 Task: Find connections with filter location Hefei with filter topic #Businessmindsetswith filter profile language Spanish with filter current company IQuest Management Consultants with filter school Mithibai College of Arts Chauhan Institute of Science and A.J. College of Commerce and Economics with filter industry Security and Investigations with filter service category Writing with filter keywords title Meeting Planner
Action: Mouse moved to (473, 66)
Screenshot: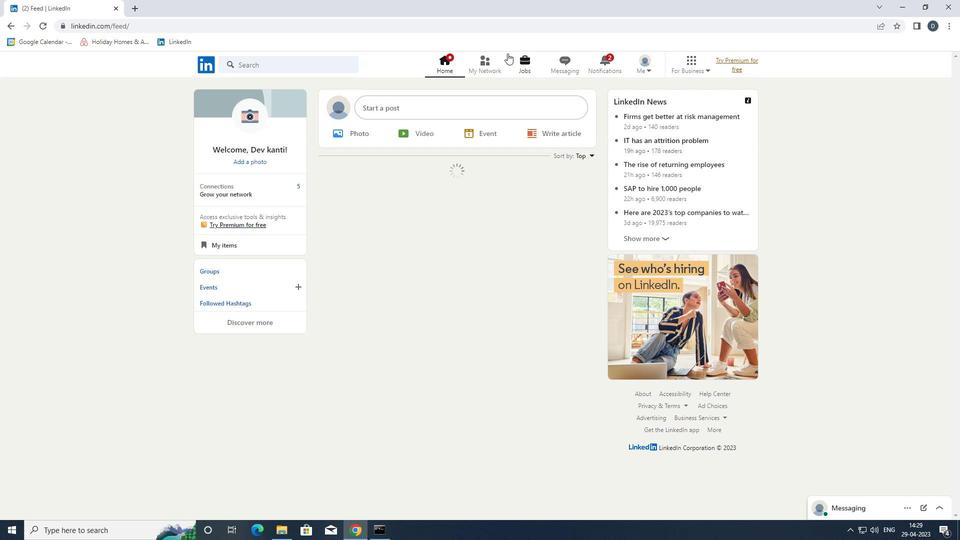 
Action: Mouse pressed left at (473, 66)
Screenshot: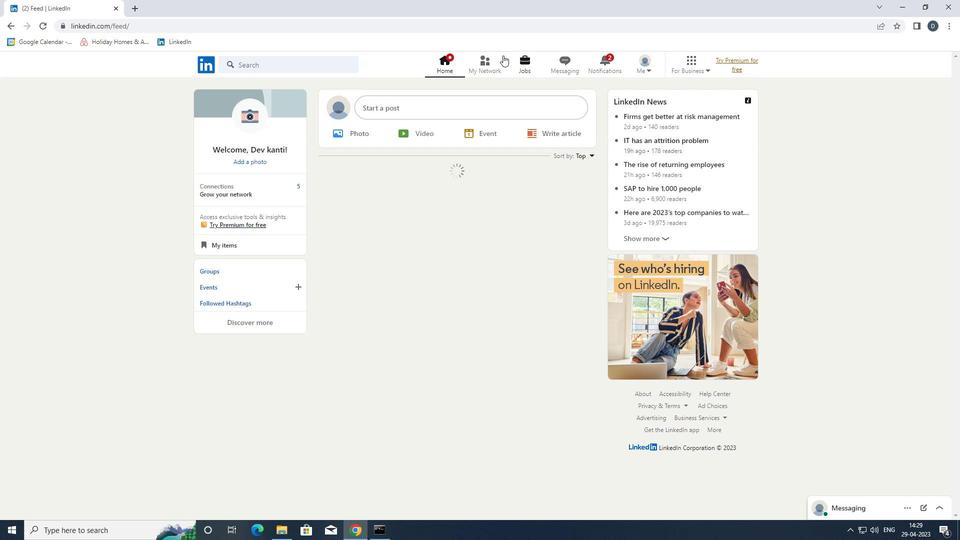 
Action: Mouse moved to (322, 120)
Screenshot: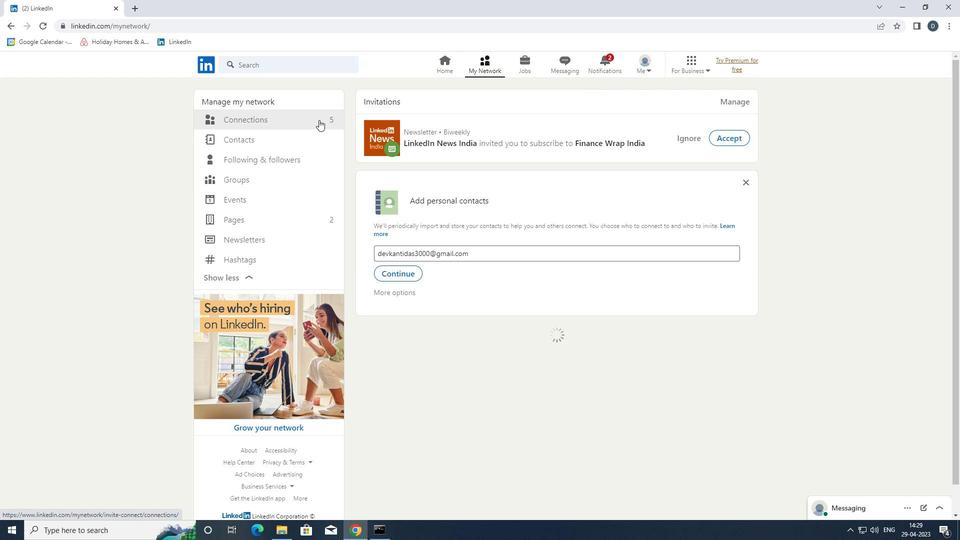 
Action: Mouse pressed left at (322, 120)
Screenshot: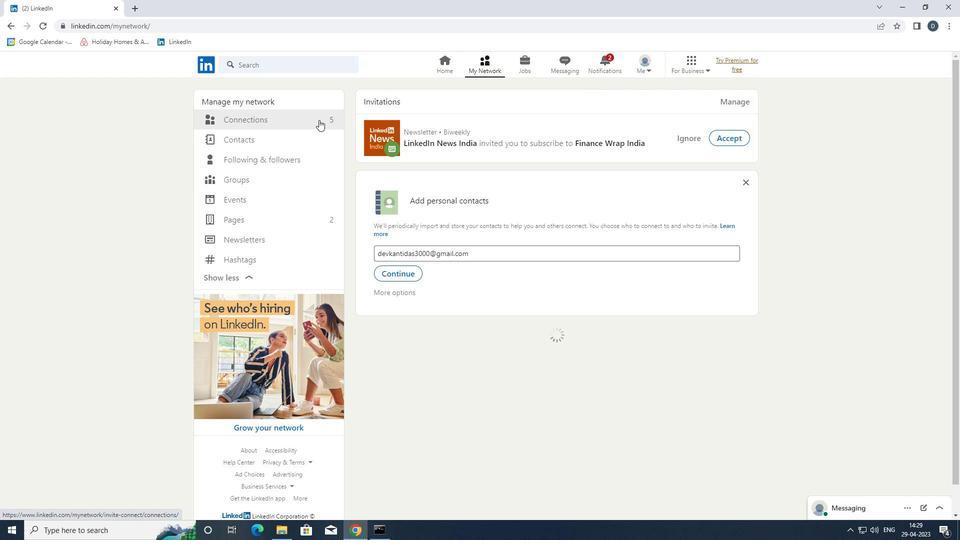 
Action: Mouse moved to (549, 118)
Screenshot: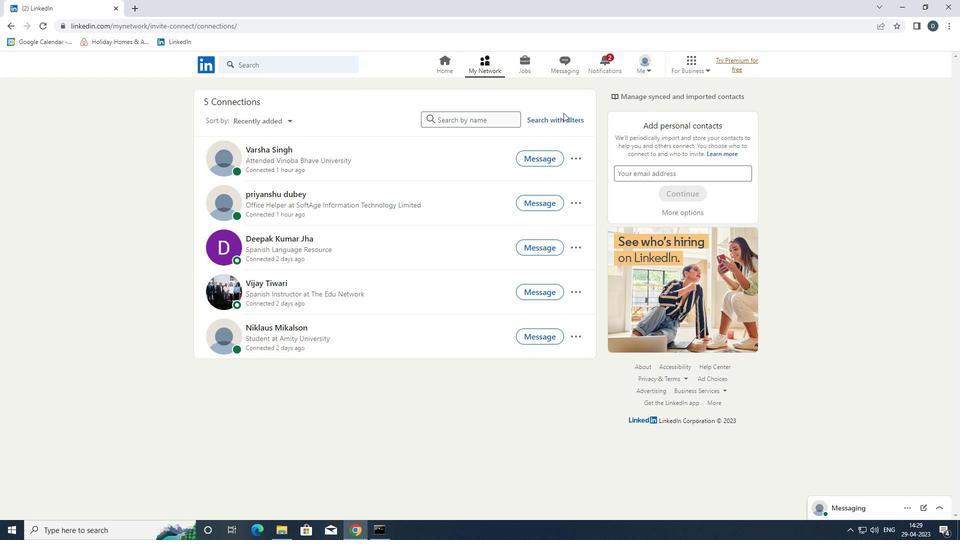 
Action: Mouse pressed left at (549, 118)
Screenshot: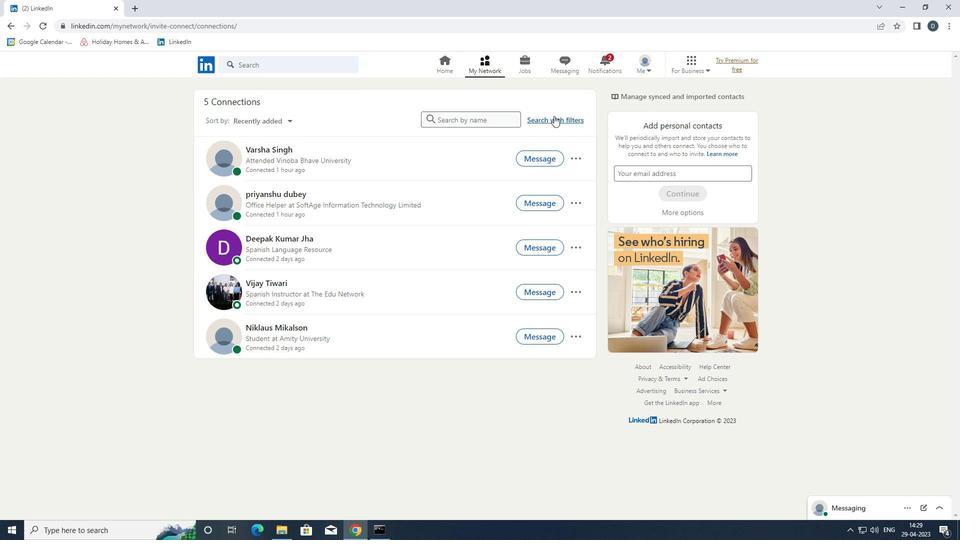 
Action: Mouse moved to (509, 90)
Screenshot: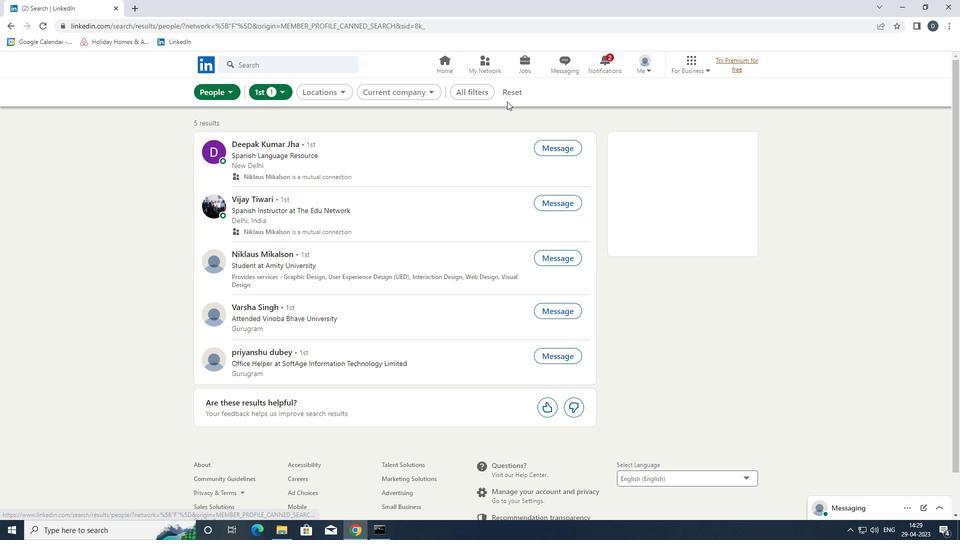 
Action: Mouse pressed left at (509, 90)
Screenshot: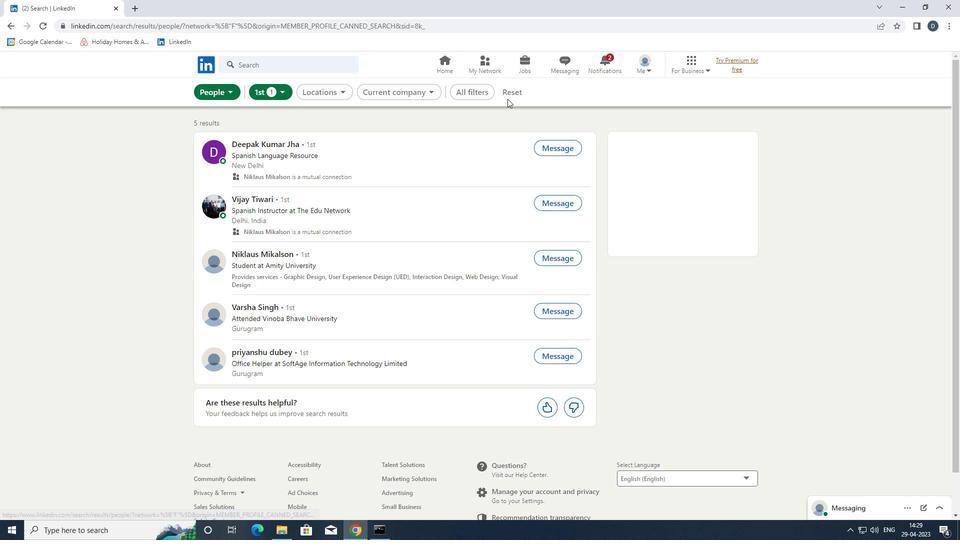 
Action: Mouse moved to (494, 89)
Screenshot: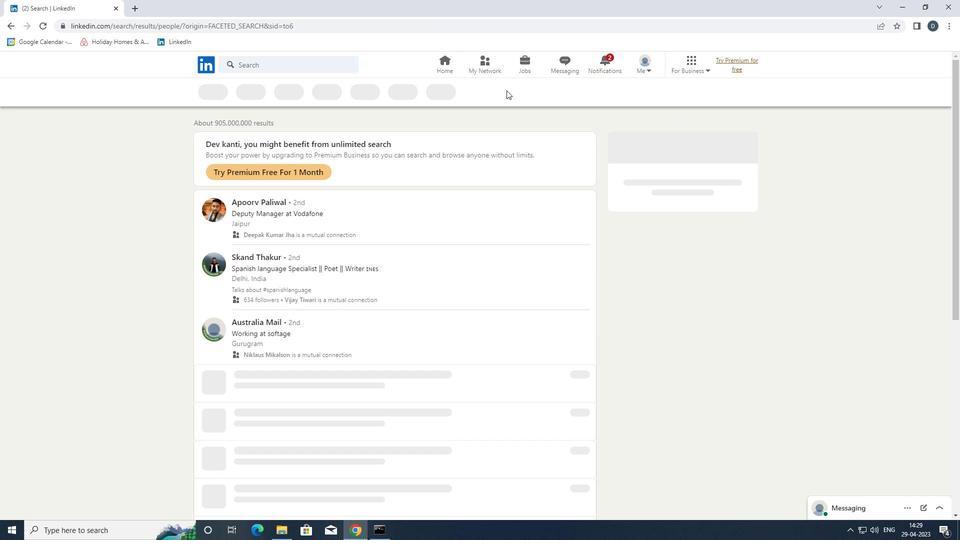 
Action: Mouse pressed left at (494, 89)
Screenshot: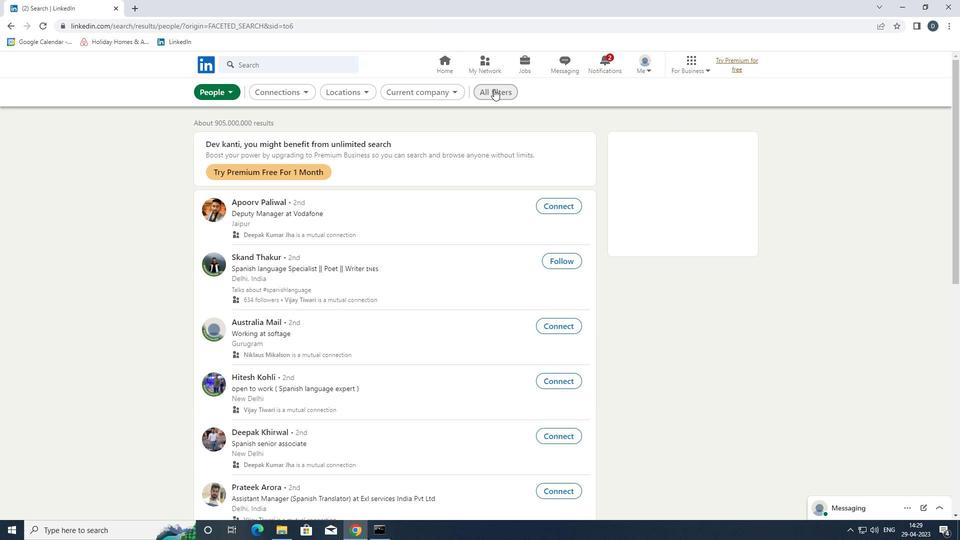 
Action: Mouse moved to (814, 331)
Screenshot: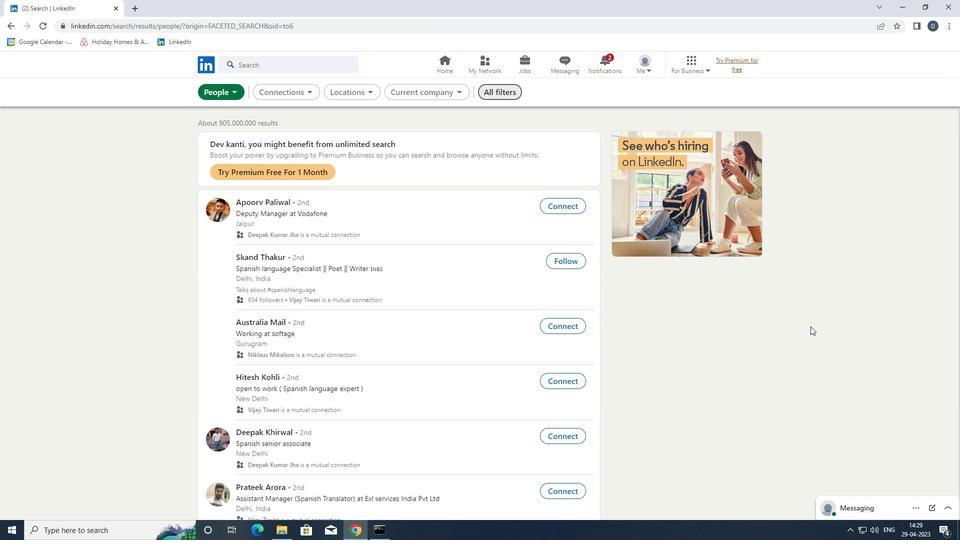 
Action: Mouse scrolled (814, 331) with delta (0, 0)
Screenshot: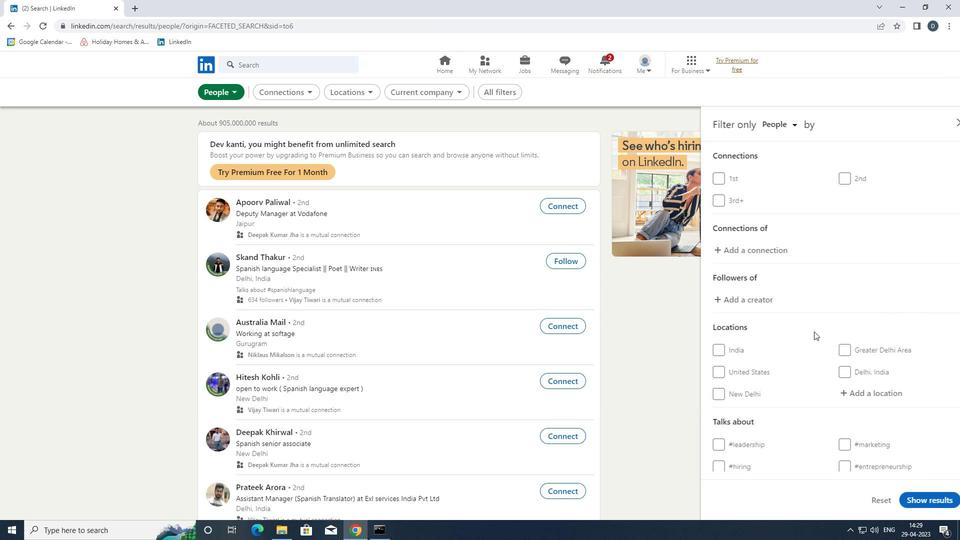 
Action: Mouse scrolled (814, 331) with delta (0, 0)
Screenshot: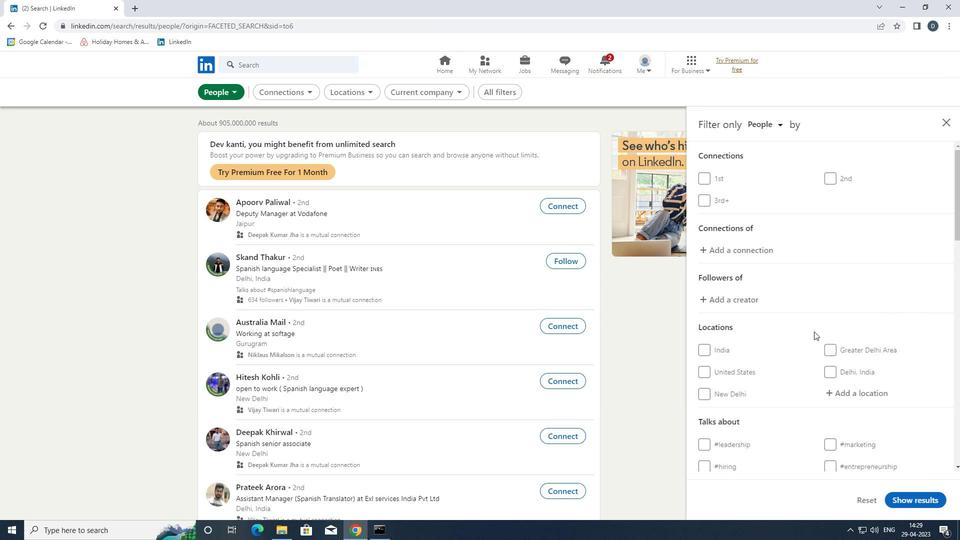
Action: Mouse scrolled (814, 331) with delta (0, 0)
Screenshot: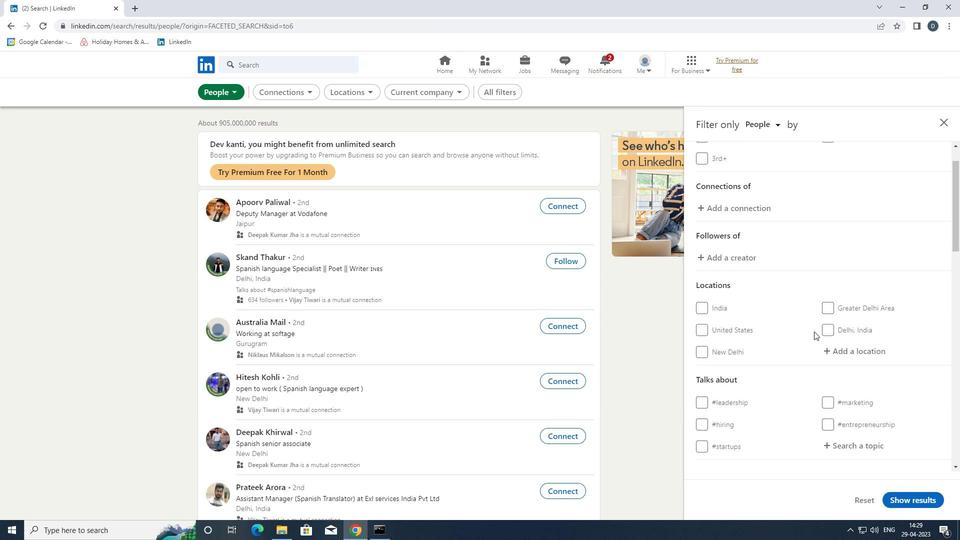 
Action: Mouse moved to (843, 246)
Screenshot: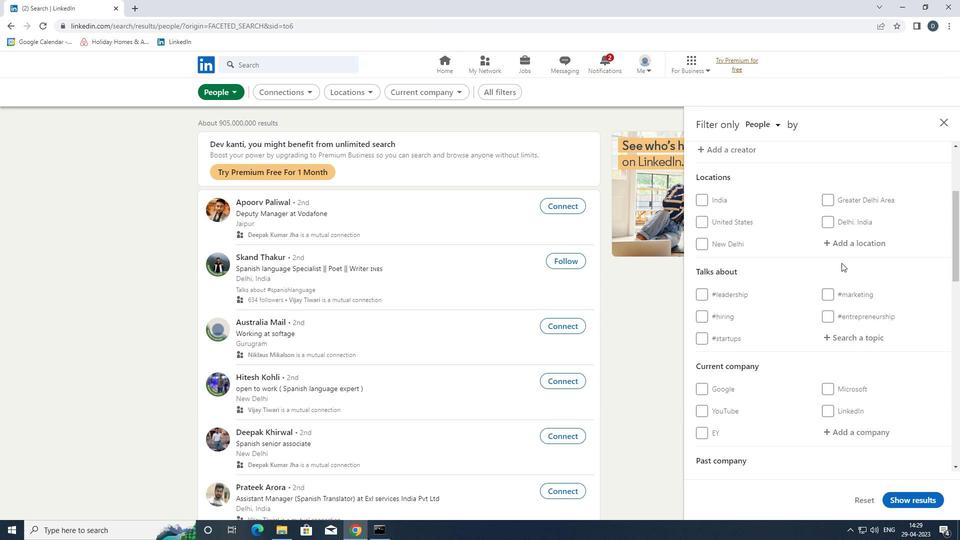 
Action: Mouse pressed left at (843, 246)
Screenshot: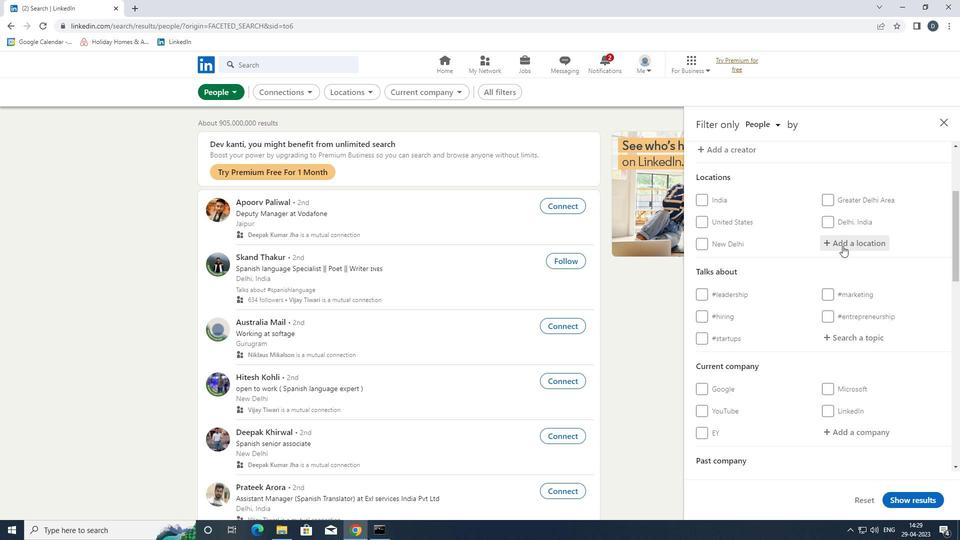 
Action: Key pressed <Key.shift_r><Key.shift_r><Key.shift_r>Hefei<Key.down><Key.enter>
Screenshot: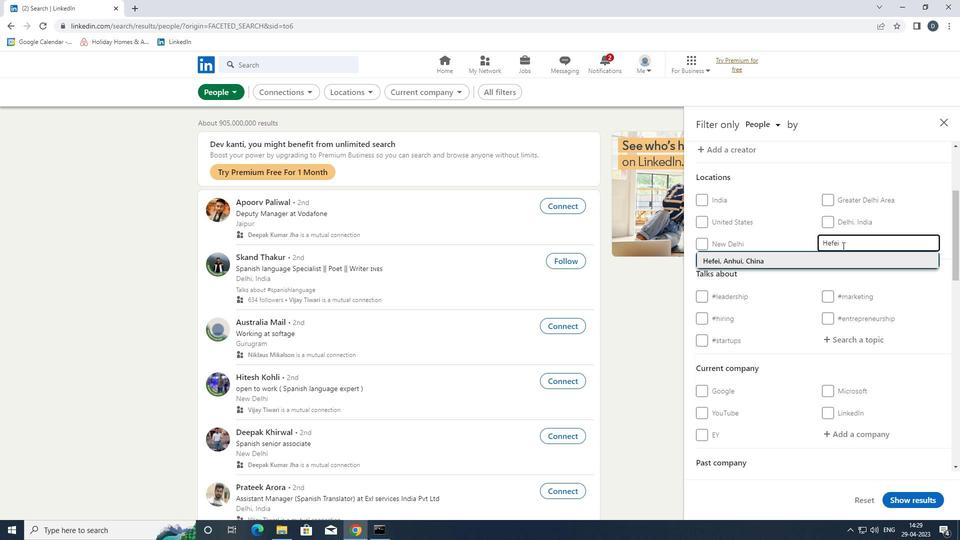 
Action: Mouse scrolled (843, 245) with delta (0, 0)
Screenshot: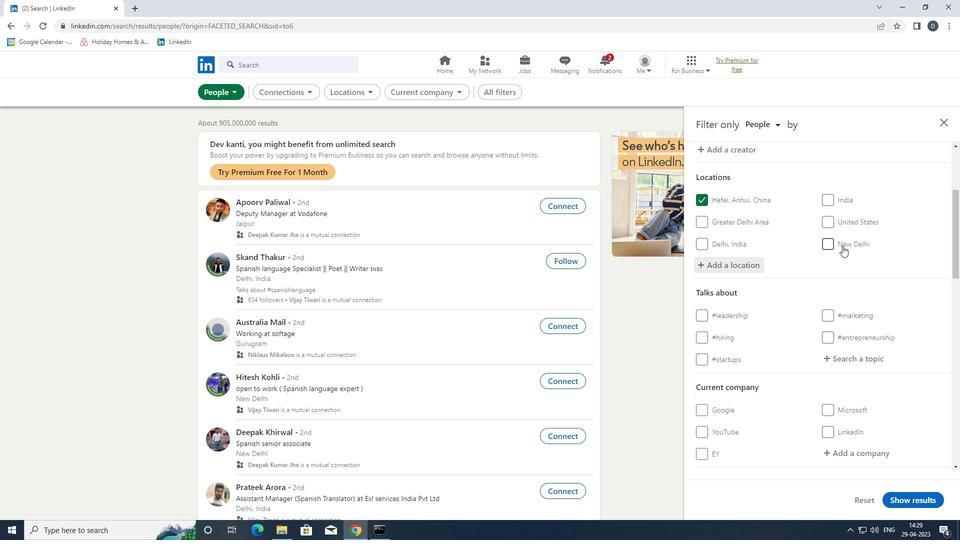 
Action: Mouse scrolled (843, 245) with delta (0, 0)
Screenshot: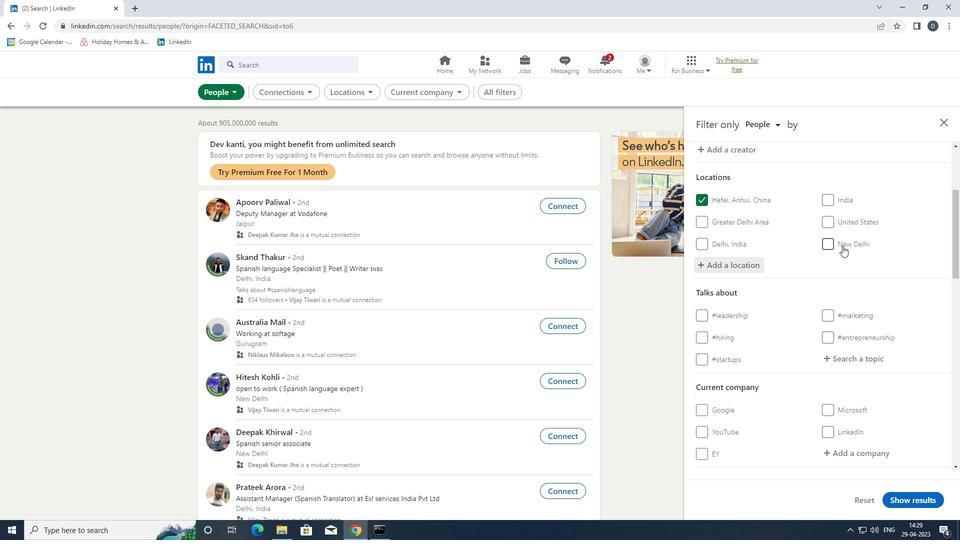 
Action: Mouse moved to (843, 263)
Screenshot: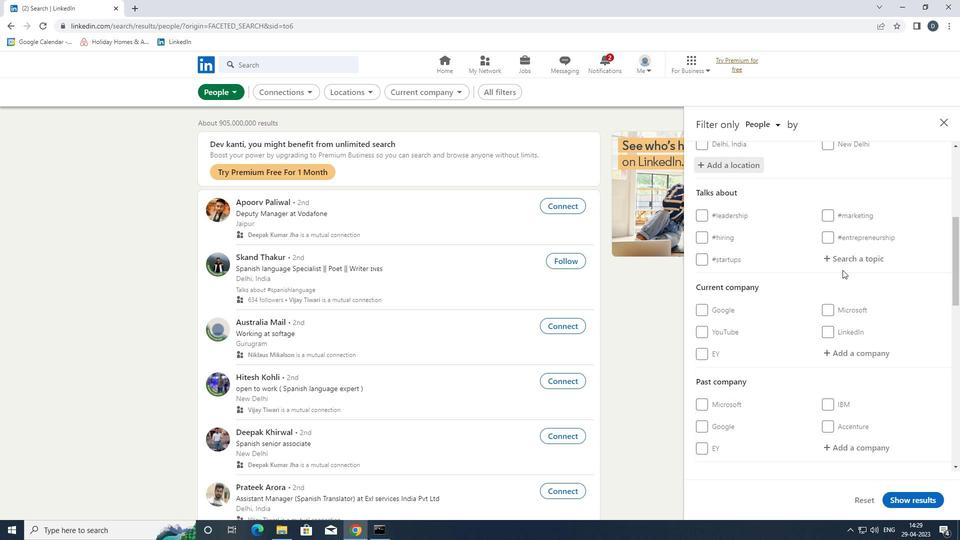 
Action: Mouse pressed left at (843, 263)
Screenshot: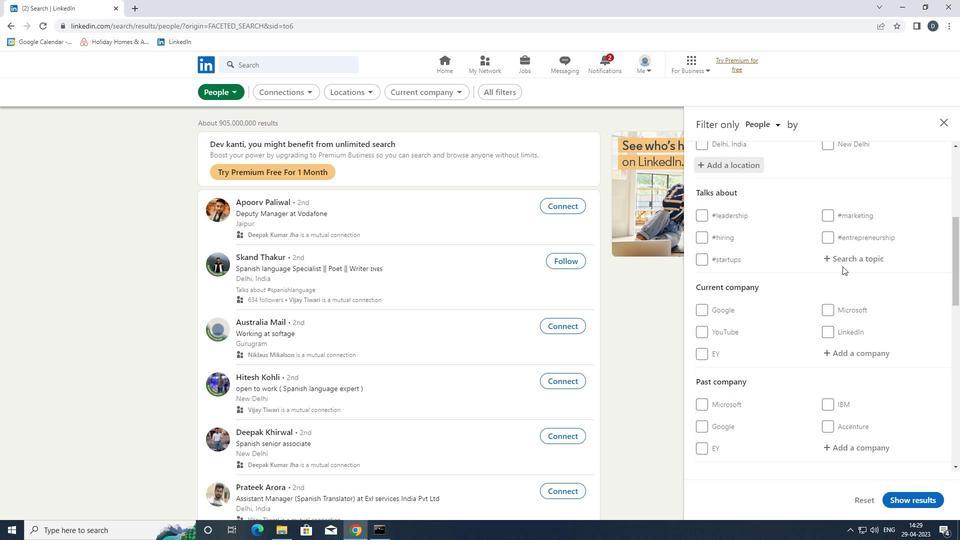 
Action: Key pressed <Key.shift>#<Key.shift>BUSINESSMINDSET
Screenshot: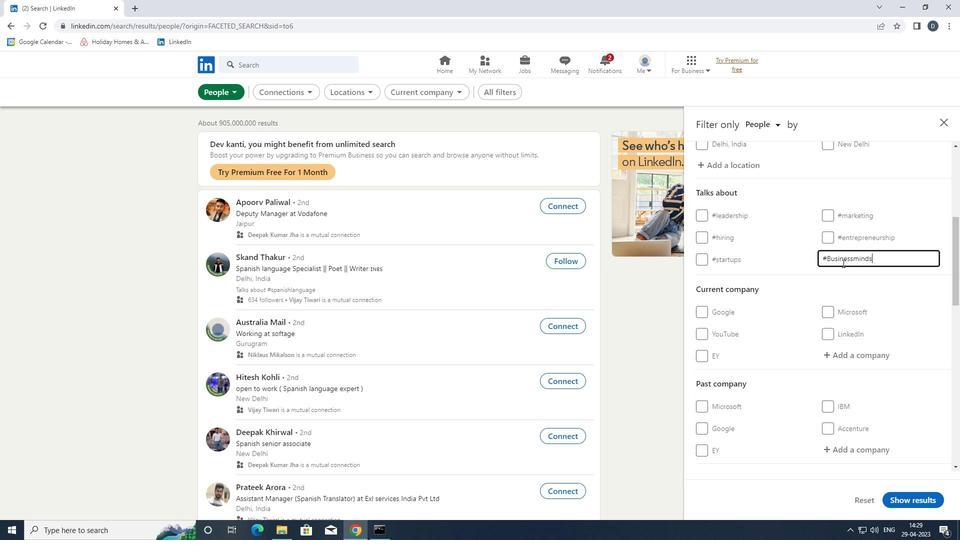 
Action: Mouse moved to (845, 265)
Screenshot: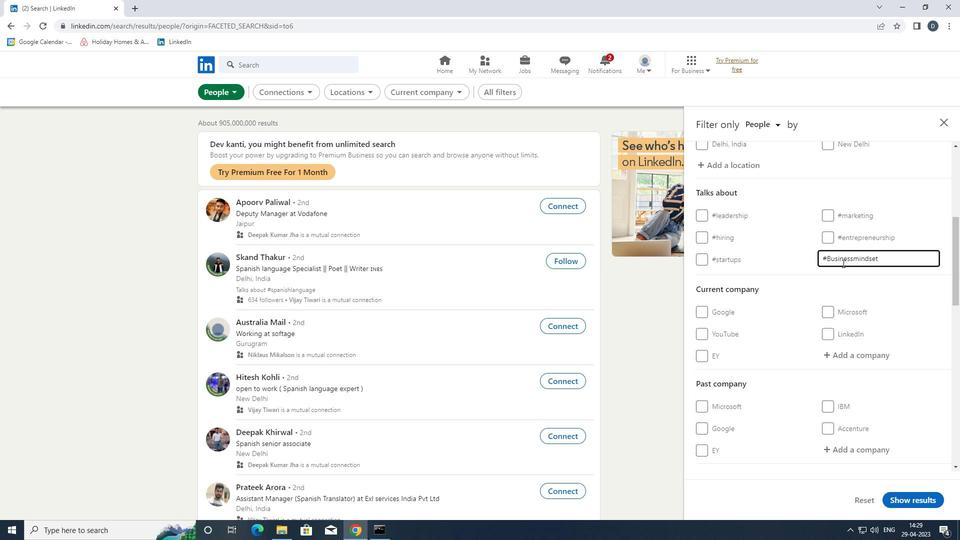 
Action: Mouse scrolled (845, 264) with delta (0, 0)
Screenshot: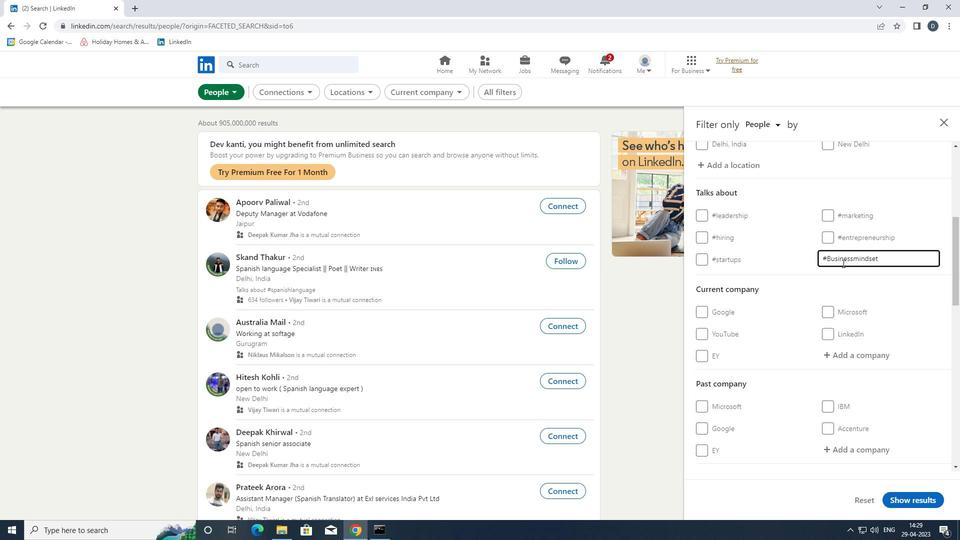 
Action: Mouse moved to (846, 265)
Screenshot: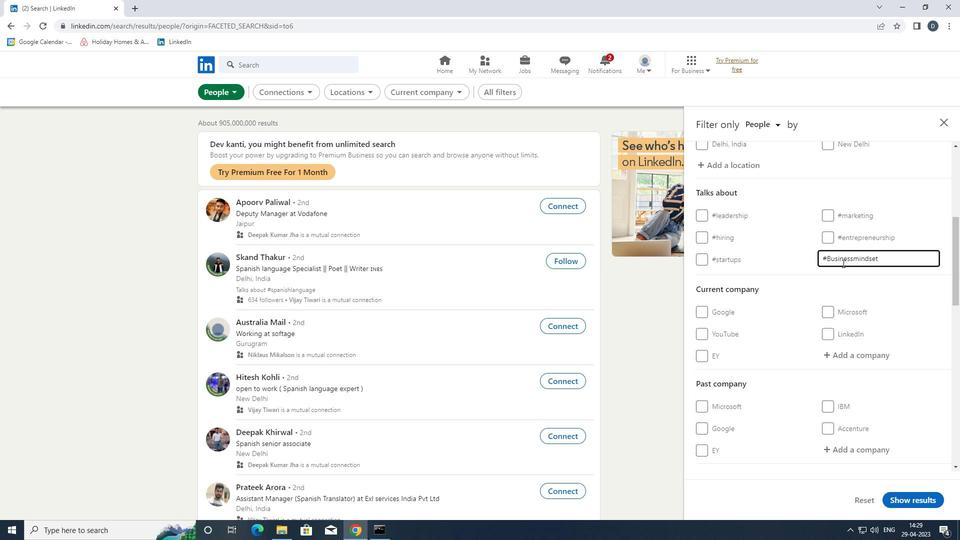 
Action: Mouse scrolled (846, 265) with delta (0, 0)
Screenshot: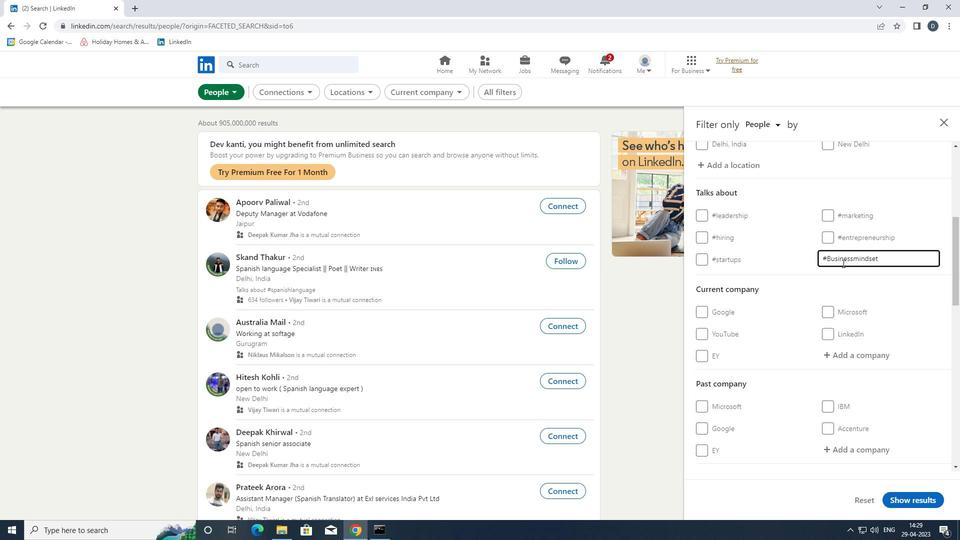 
Action: Mouse moved to (846, 265)
Screenshot: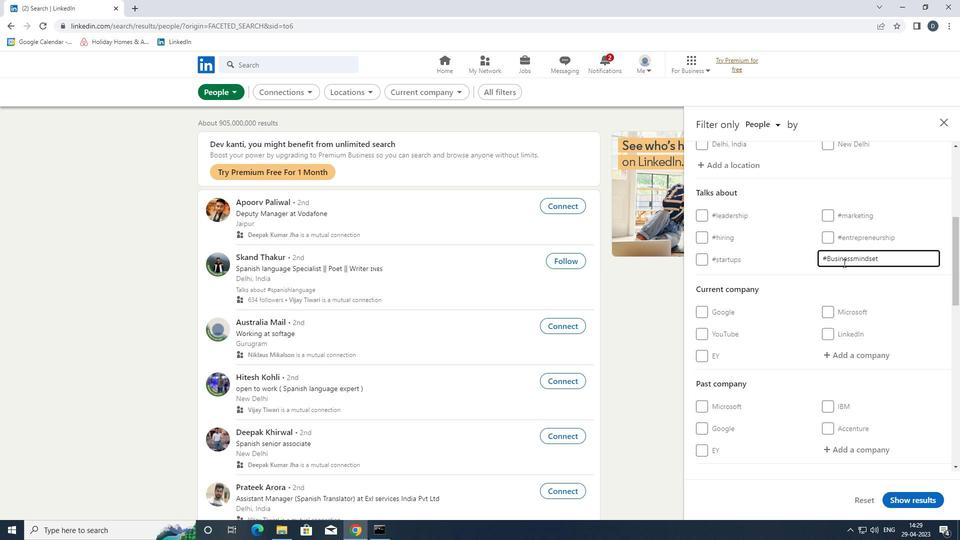 
Action: Mouse scrolled (846, 265) with delta (0, 0)
Screenshot: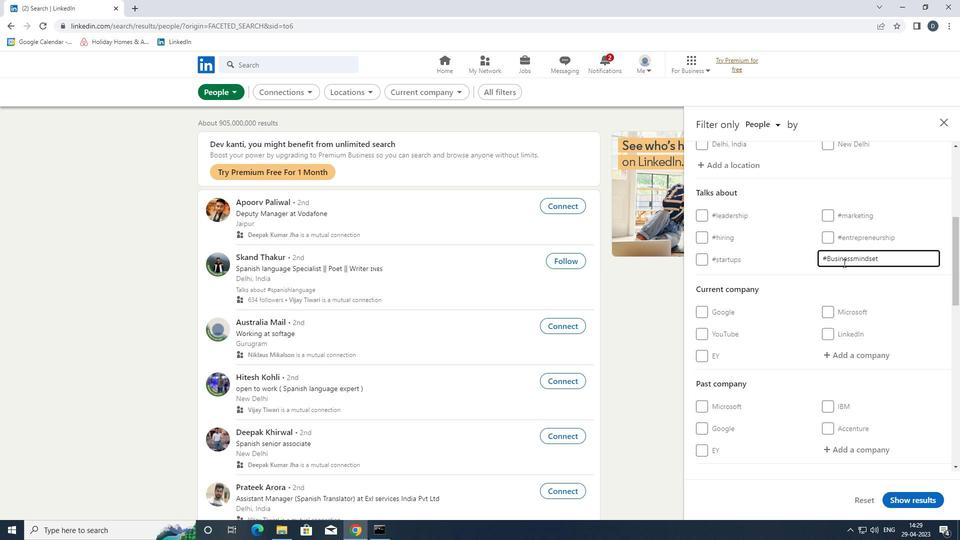 
Action: Mouse moved to (848, 272)
Screenshot: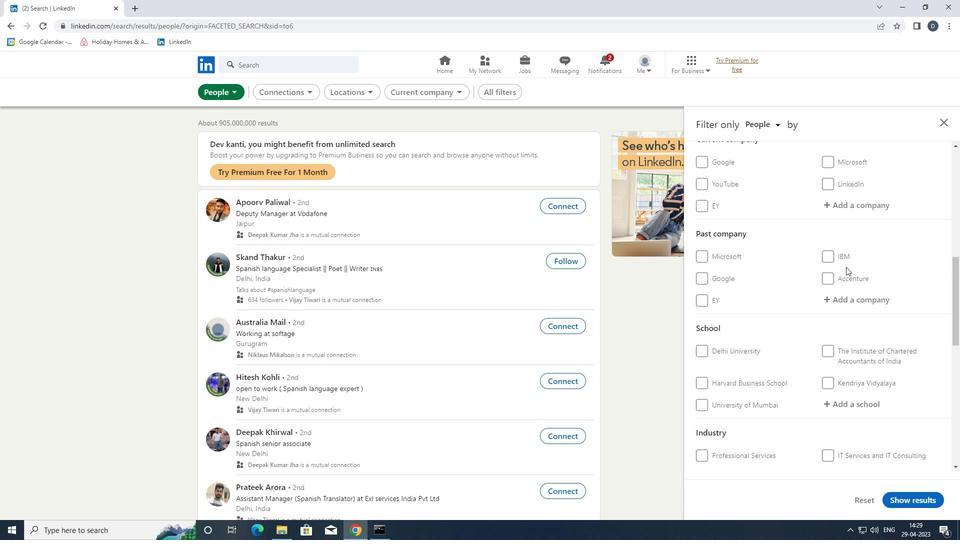 
Action: Mouse scrolled (848, 271) with delta (0, 0)
Screenshot: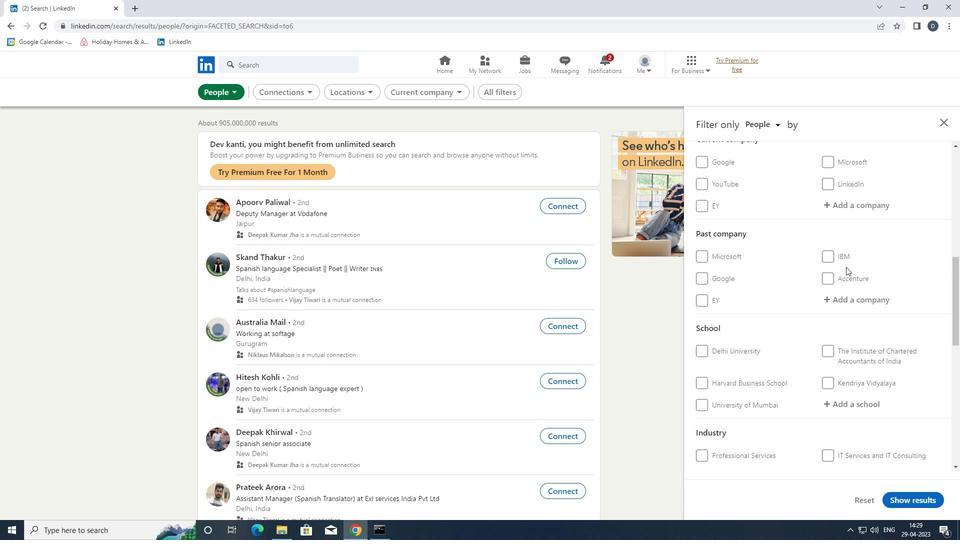 
Action: Mouse moved to (848, 274)
Screenshot: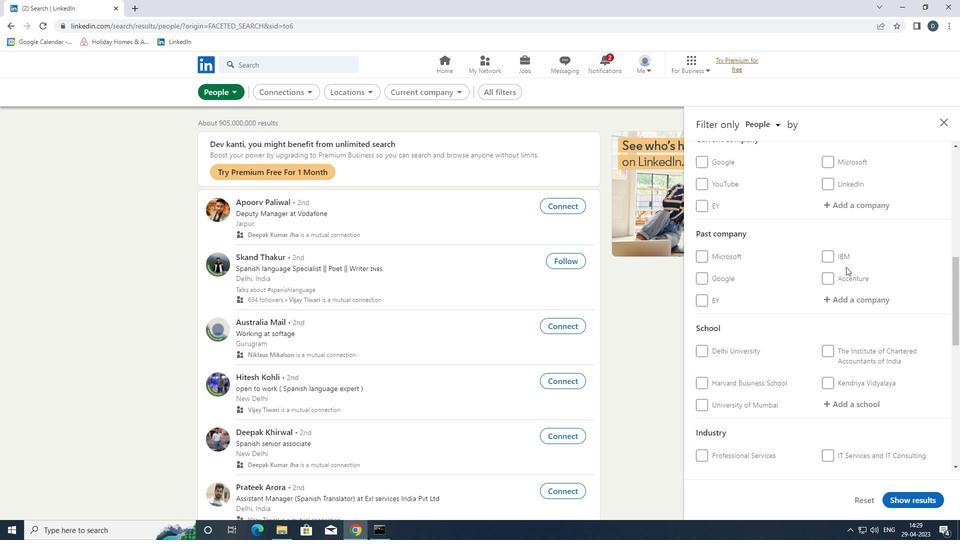 
Action: Mouse scrolled (848, 273) with delta (0, 0)
Screenshot: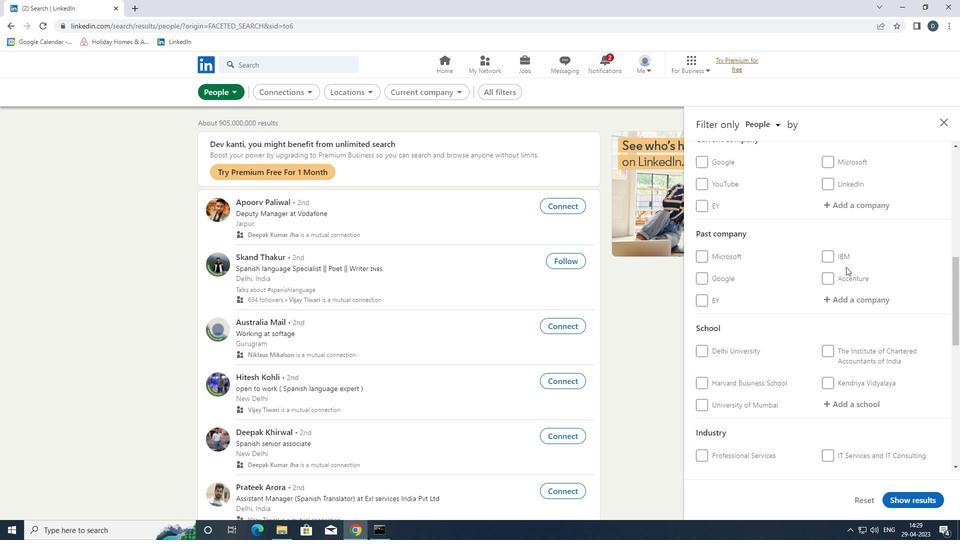 
Action: Mouse scrolled (848, 273) with delta (0, 0)
Screenshot: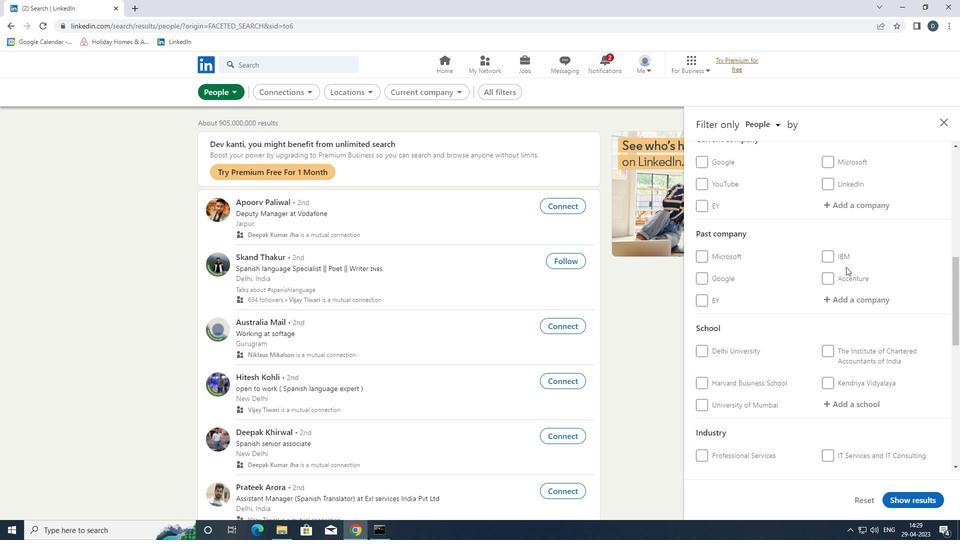 
Action: Mouse scrolled (848, 273) with delta (0, 0)
Screenshot: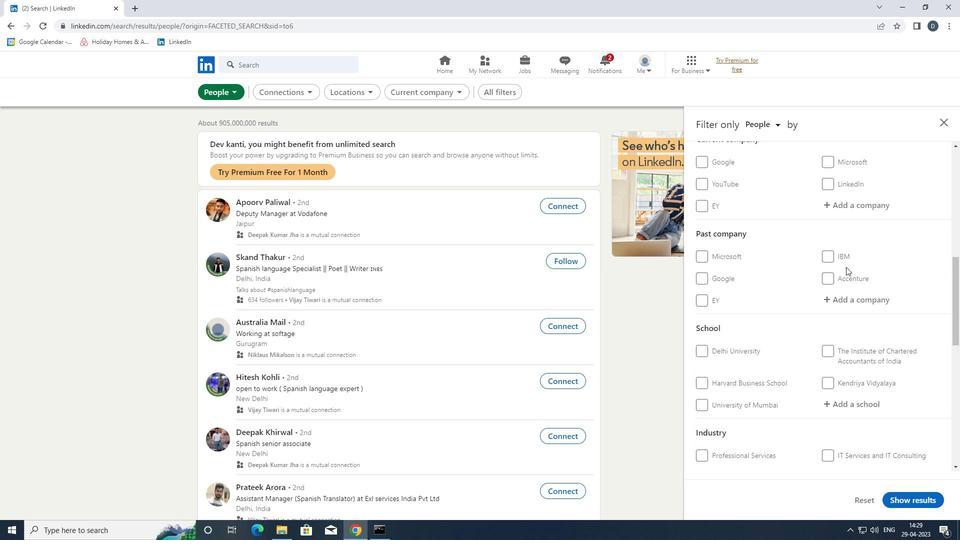 
Action: Mouse moved to (846, 283)
Screenshot: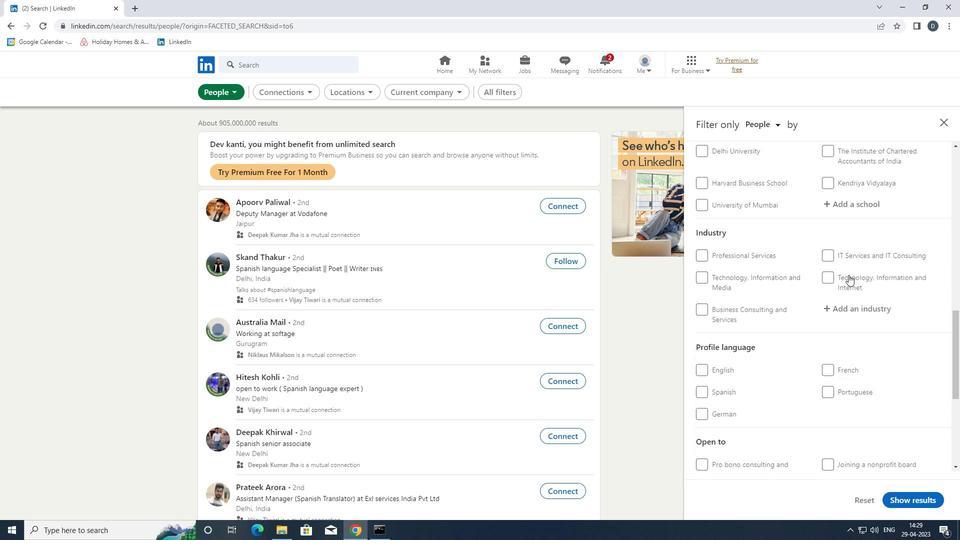
Action: Mouse scrolled (846, 282) with delta (0, 0)
Screenshot: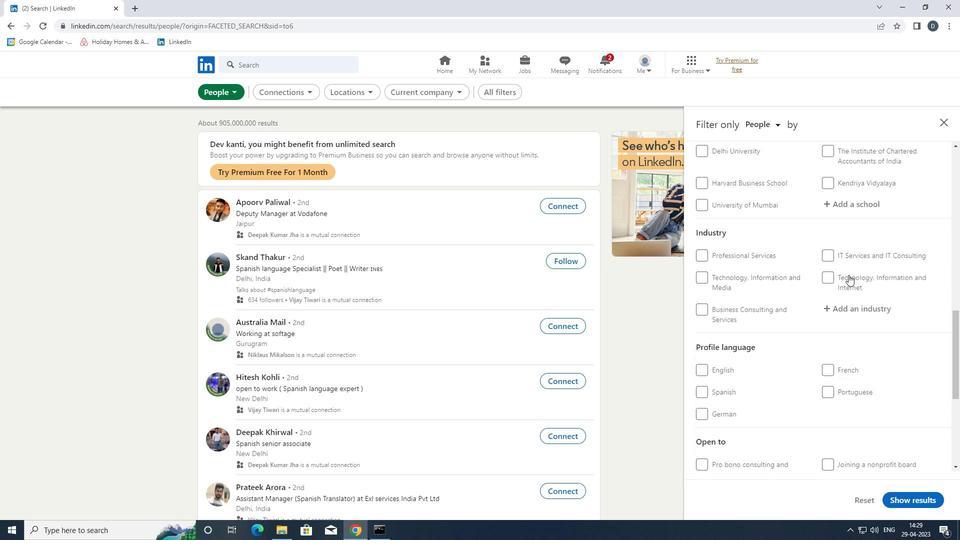 
Action: Mouse moved to (846, 284)
Screenshot: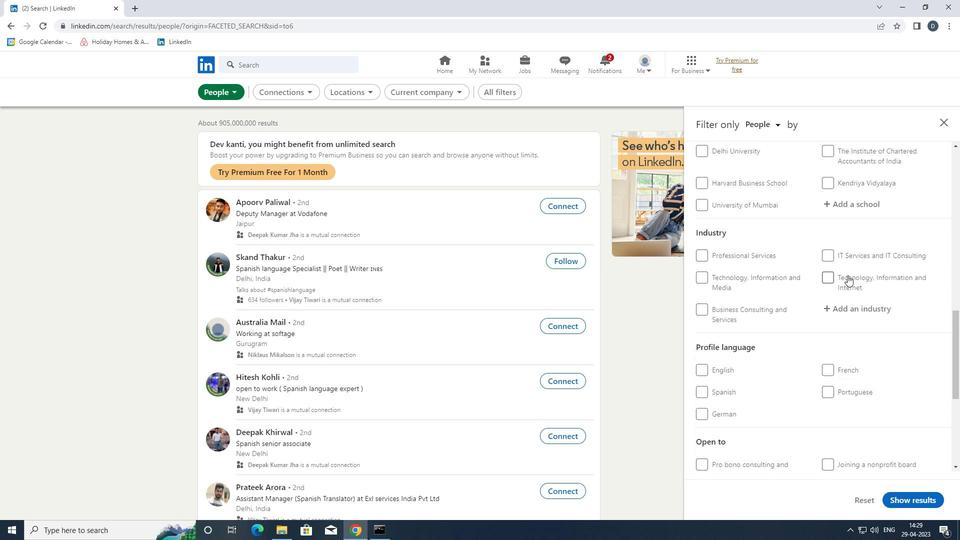 
Action: Mouse scrolled (846, 283) with delta (0, 0)
Screenshot: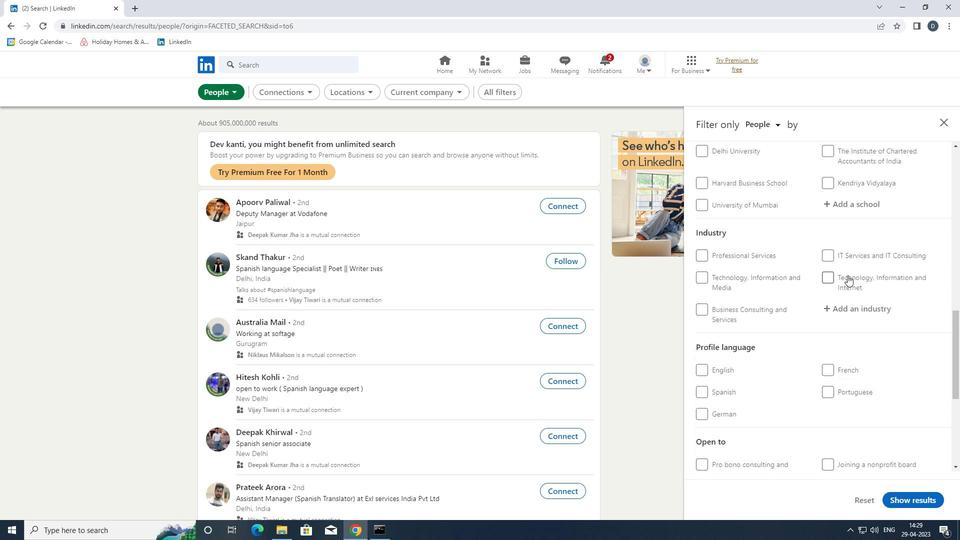 
Action: Mouse moved to (720, 298)
Screenshot: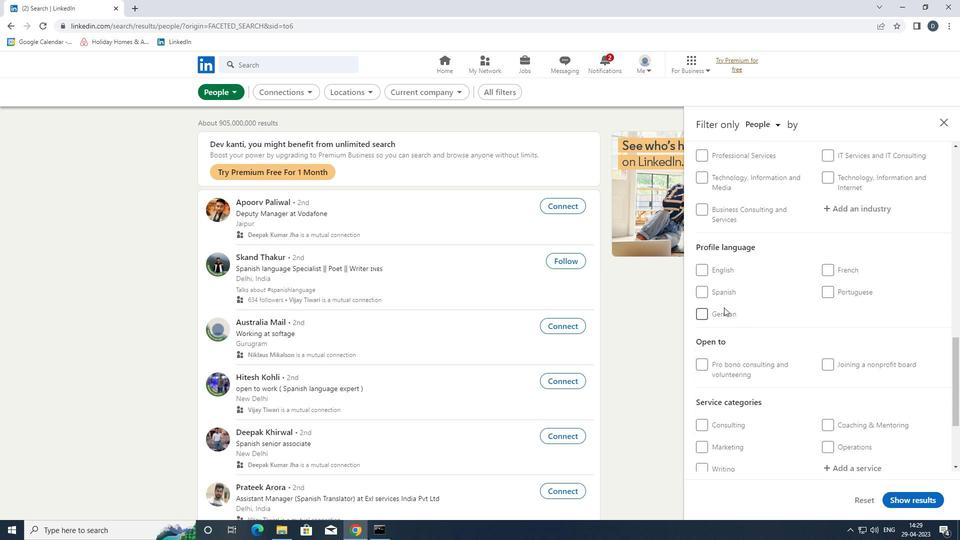 
Action: Mouse pressed left at (720, 298)
Screenshot: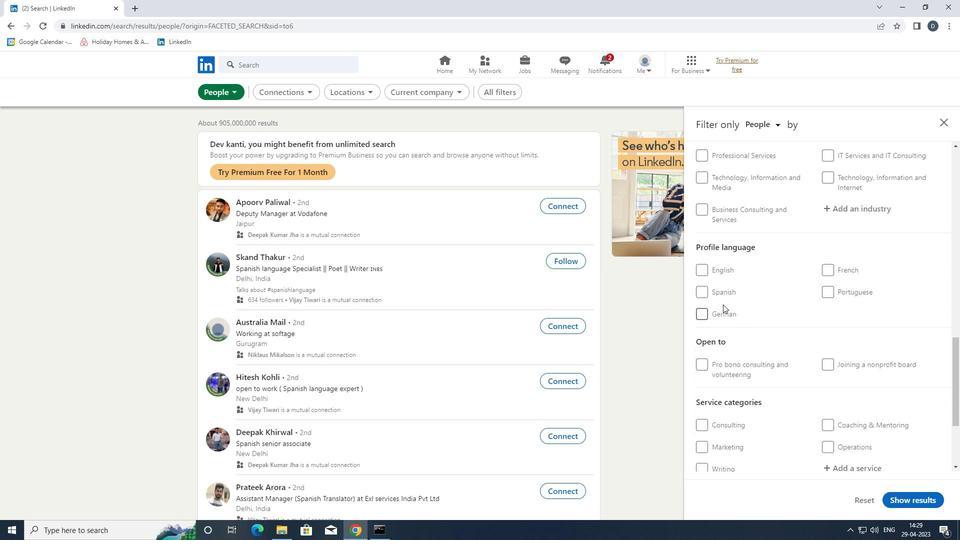 
Action: Mouse moved to (721, 289)
Screenshot: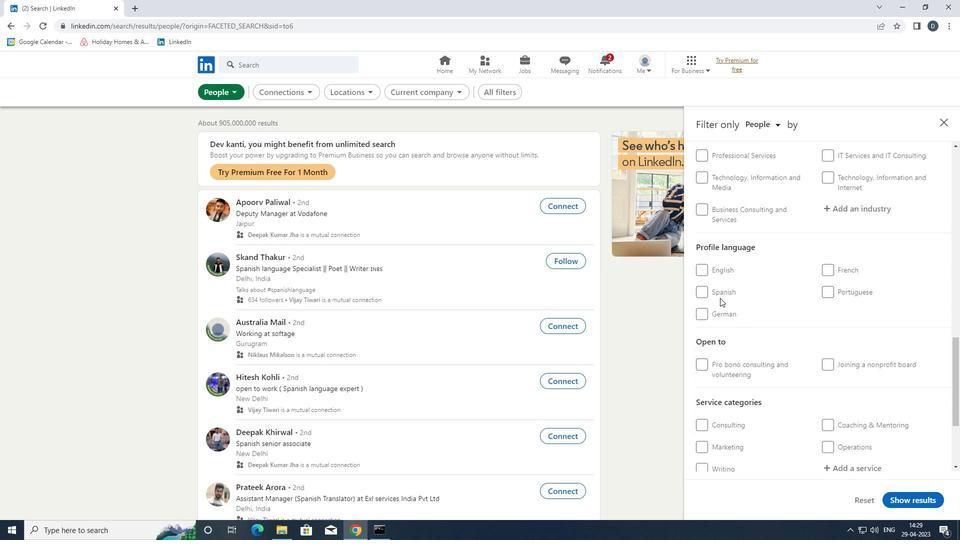
Action: Mouse pressed left at (721, 289)
Screenshot: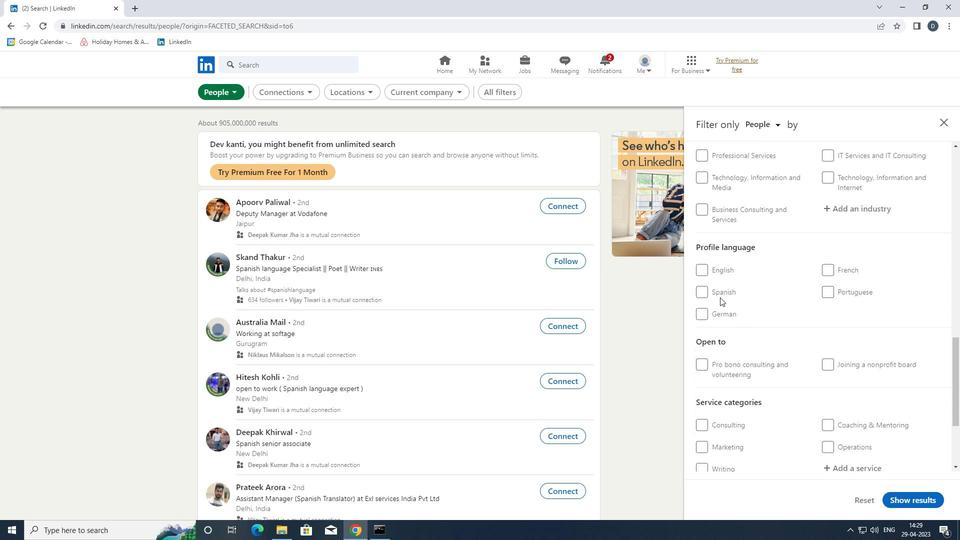 
Action: Mouse moved to (767, 304)
Screenshot: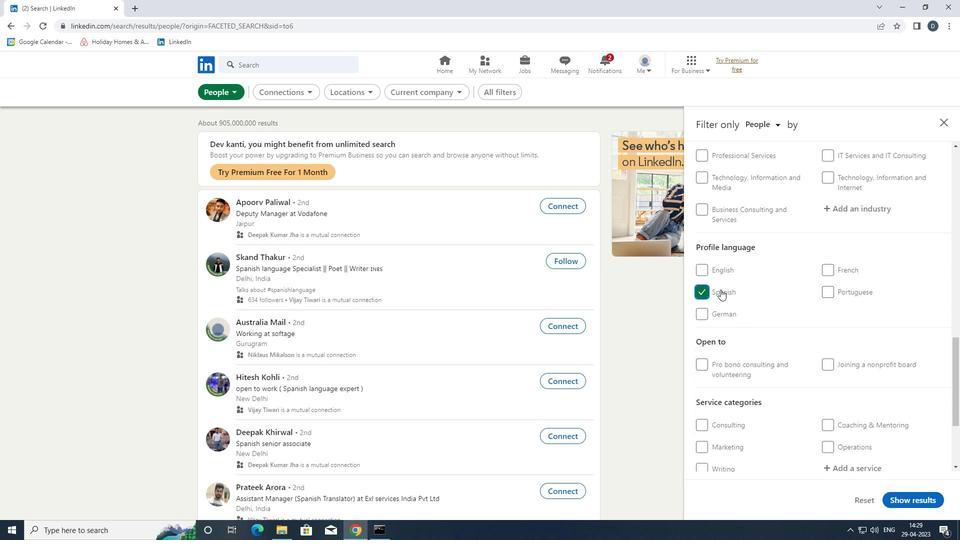 
Action: Mouse scrolled (767, 305) with delta (0, 0)
Screenshot: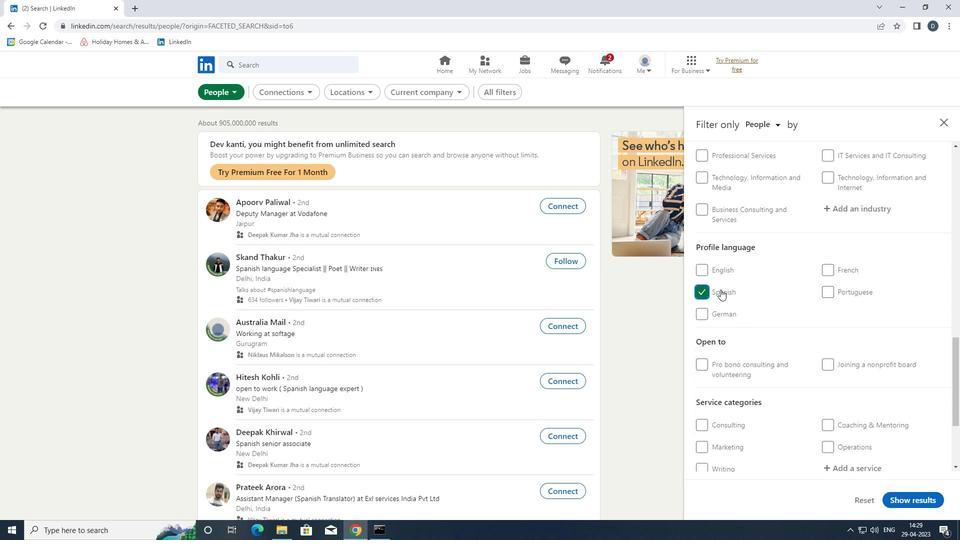 
Action: Mouse scrolled (767, 305) with delta (0, 0)
Screenshot: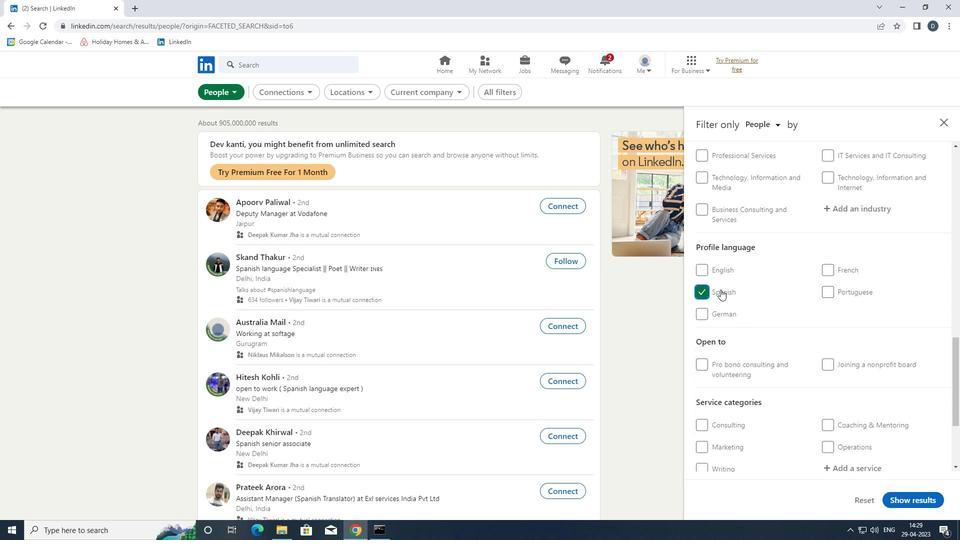 
Action: Mouse scrolled (767, 305) with delta (0, 0)
Screenshot: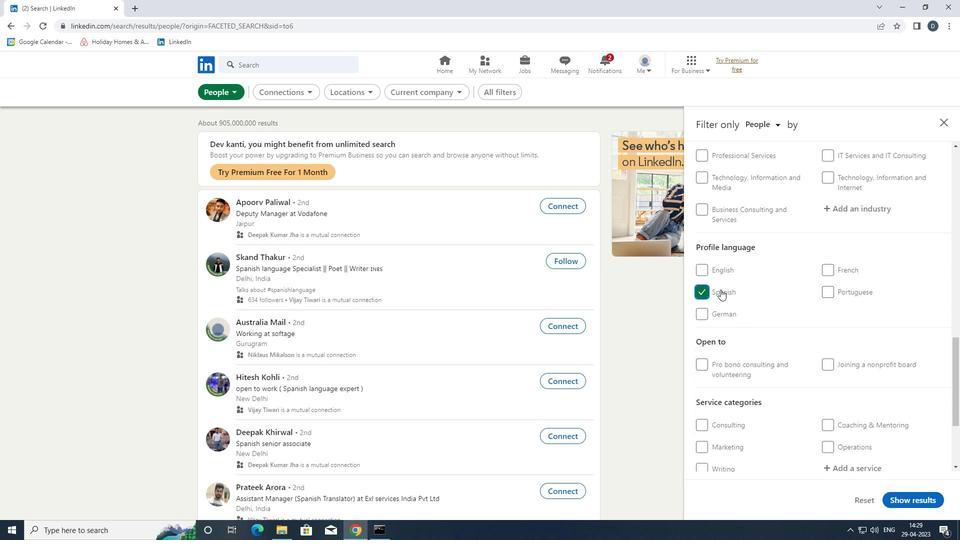 
Action: Mouse scrolled (767, 305) with delta (0, 0)
Screenshot: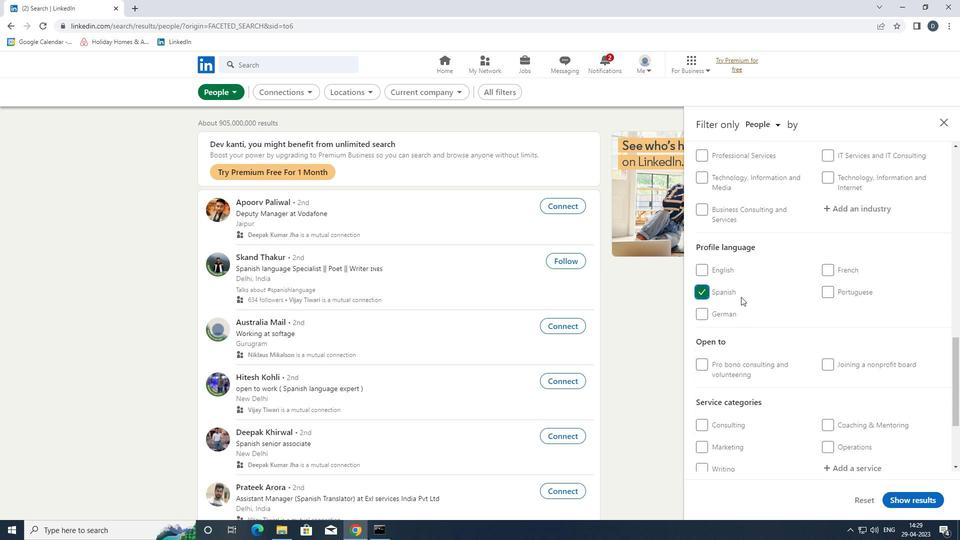 
Action: Mouse scrolled (767, 305) with delta (0, 0)
Screenshot: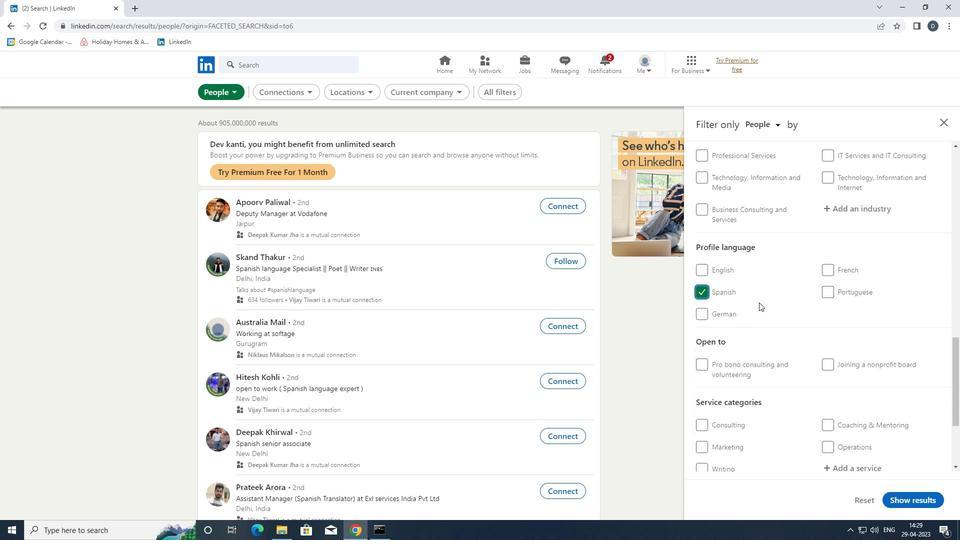 
Action: Mouse scrolled (767, 305) with delta (0, 0)
Screenshot: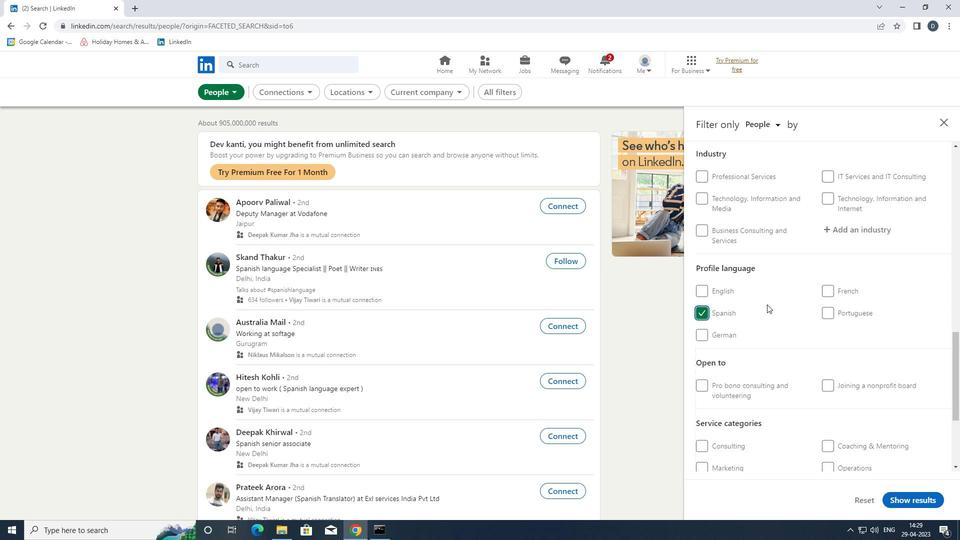
Action: Mouse scrolled (767, 305) with delta (0, 0)
Screenshot: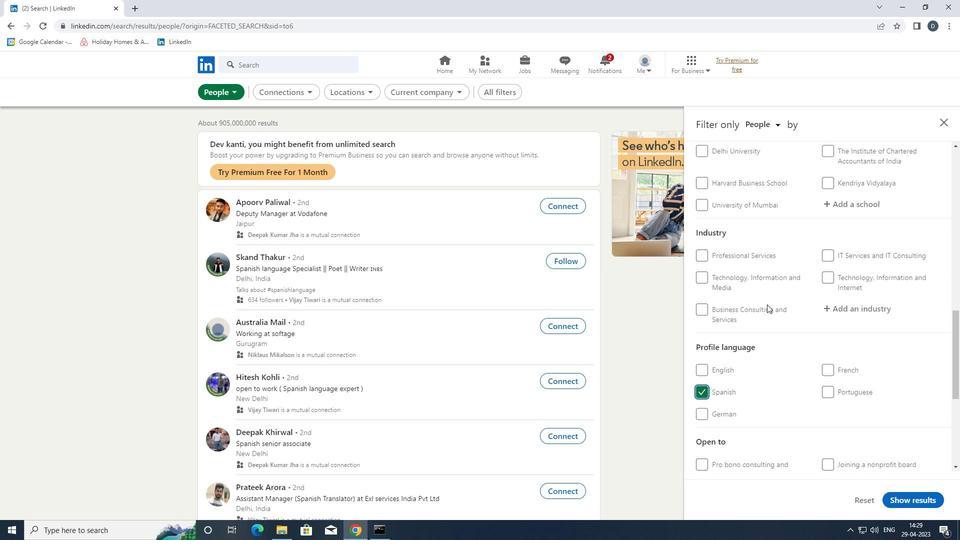 
Action: Mouse moved to (845, 262)
Screenshot: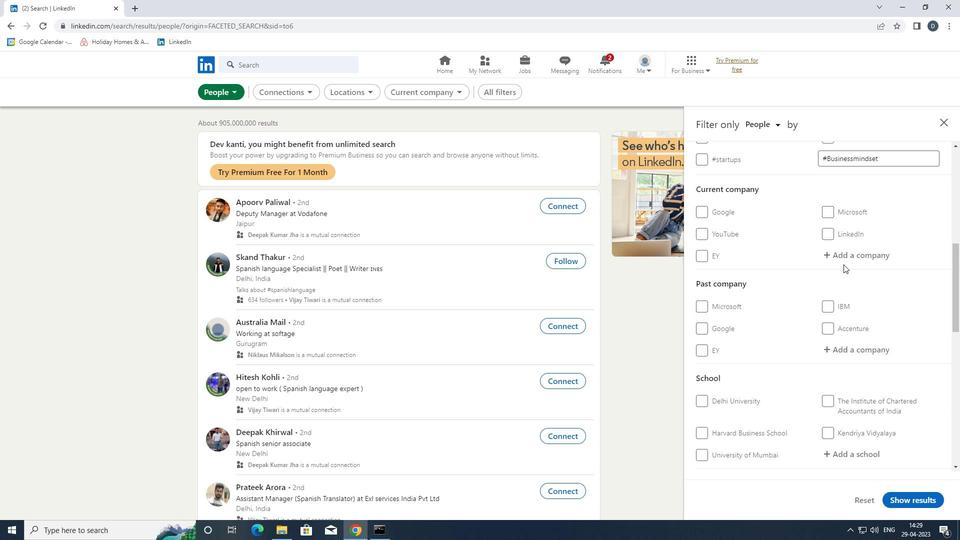 
Action: Mouse pressed left at (845, 262)
Screenshot: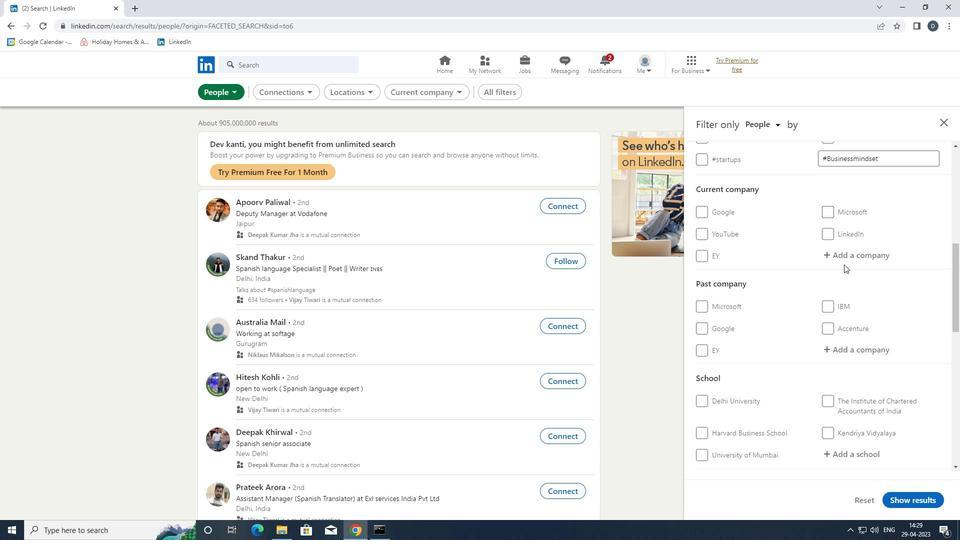 
Action: Key pressed <Key.shift>IQEST
Screenshot: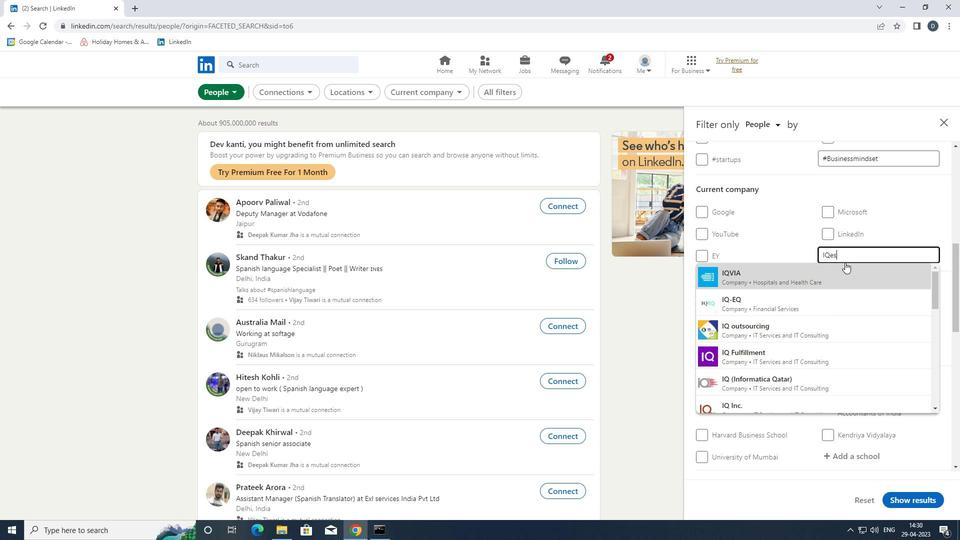 
Action: Mouse moved to (846, 268)
Screenshot: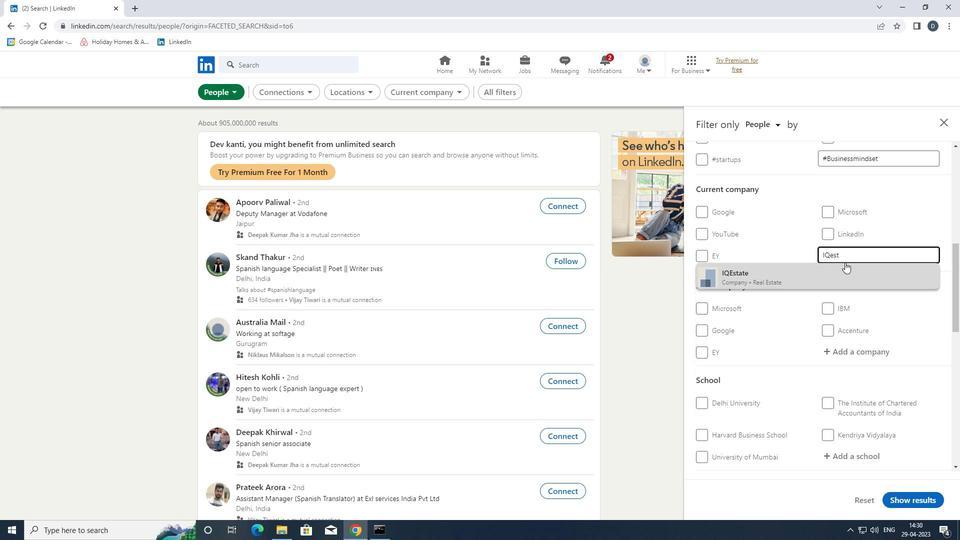 
Action: Key pressed <Key.backspace><Key.backspace><Key.backspace>UEST
Screenshot: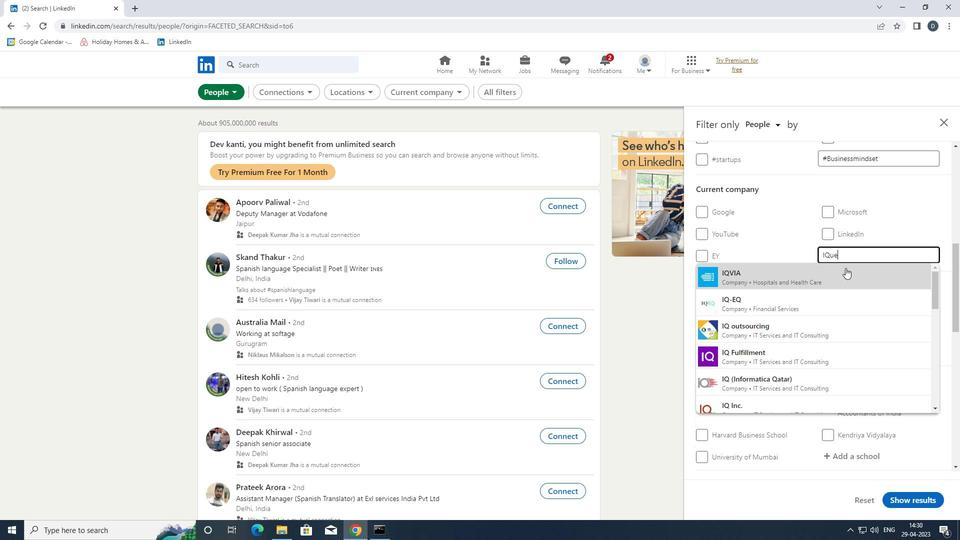 
Action: Mouse pressed left at (846, 268)
Screenshot: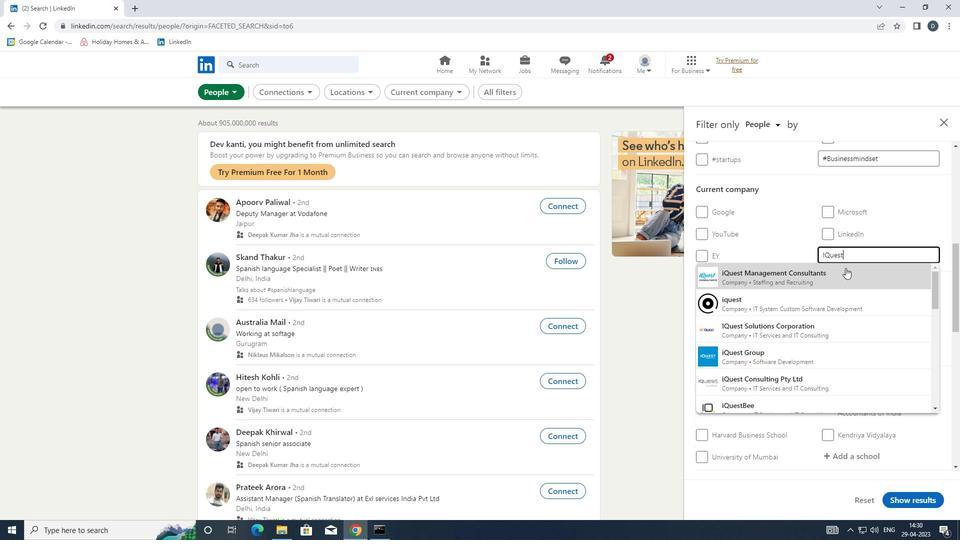 
Action: Mouse scrolled (846, 267) with delta (0, 0)
Screenshot: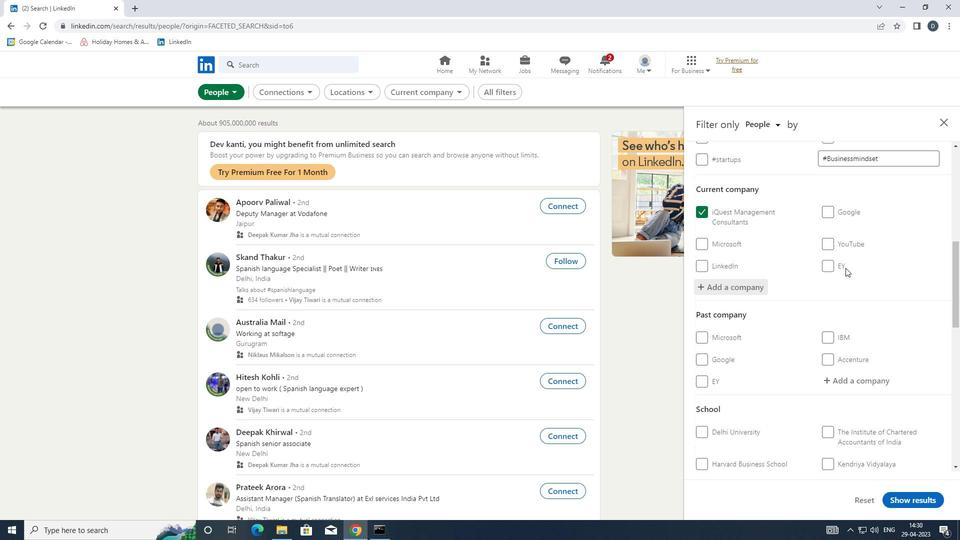 
Action: Mouse scrolled (846, 267) with delta (0, 0)
Screenshot: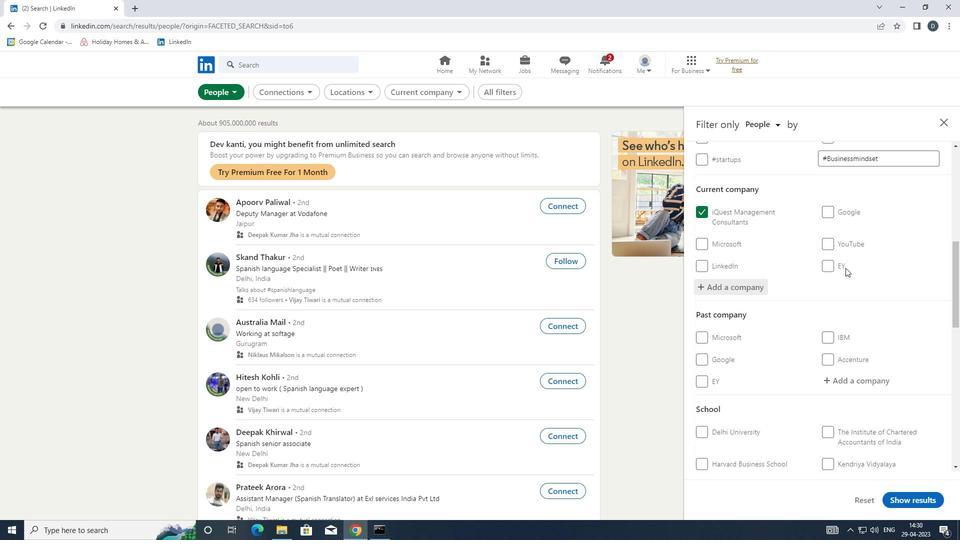 
Action: Mouse scrolled (846, 267) with delta (0, 0)
Screenshot: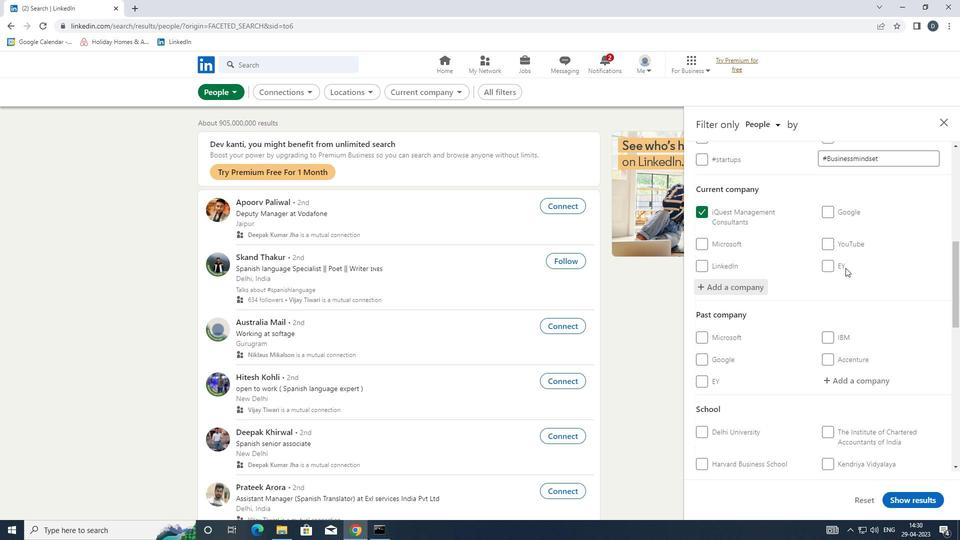 
Action: Mouse moved to (853, 242)
Screenshot: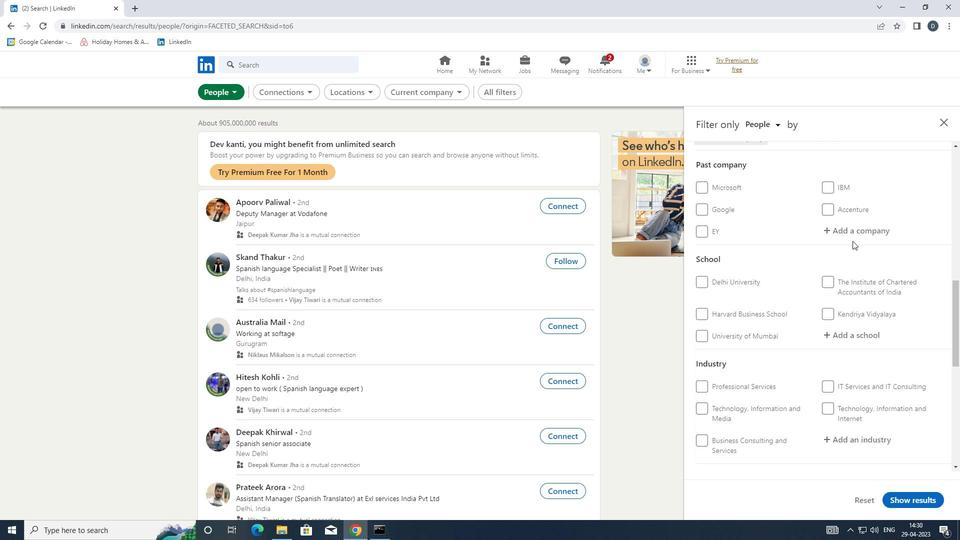 
Action: Mouse scrolled (853, 242) with delta (0, 0)
Screenshot: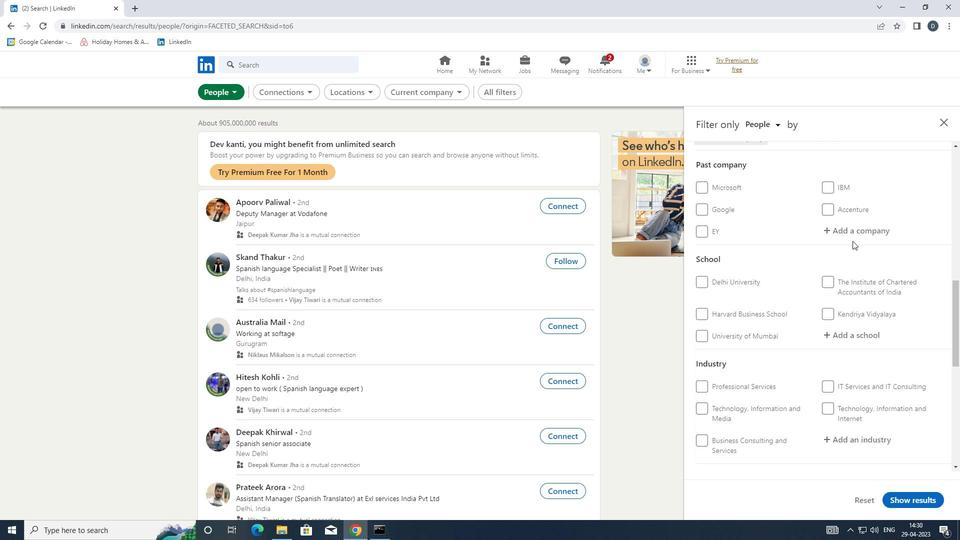 
Action: Mouse moved to (853, 244)
Screenshot: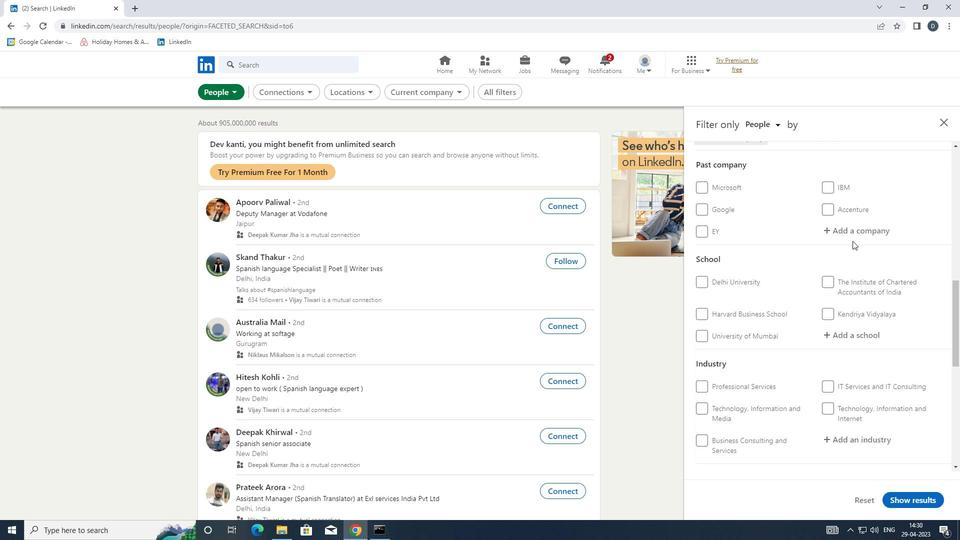 
Action: Mouse scrolled (853, 244) with delta (0, 0)
Screenshot: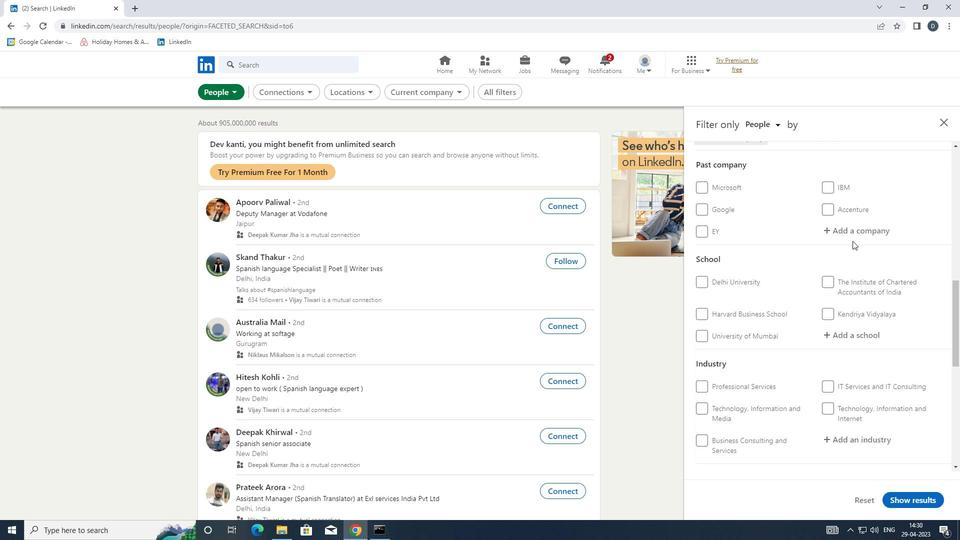 
Action: Mouse moved to (852, 244)
Screenshot: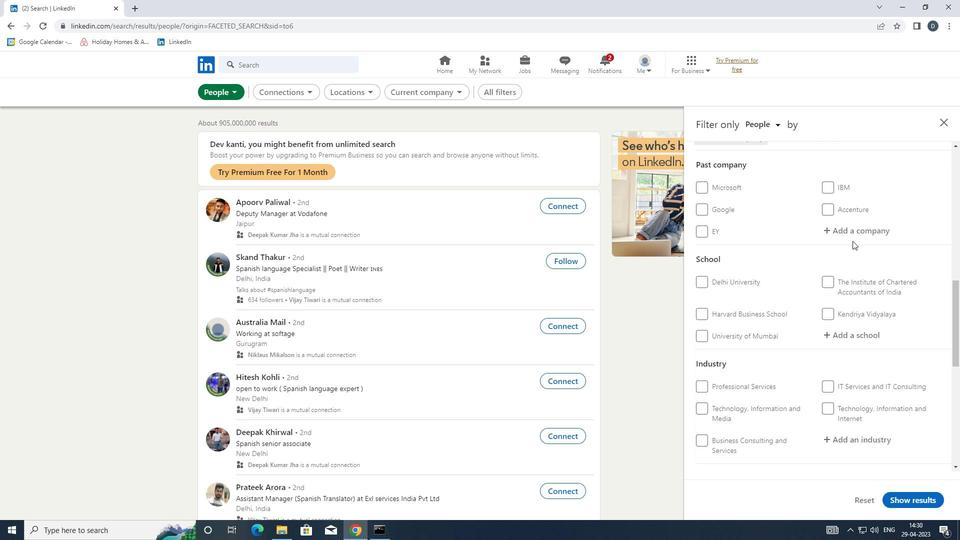 
Action: Mouse scrolled (852, 245) with delta (0, 0)
Screenshot: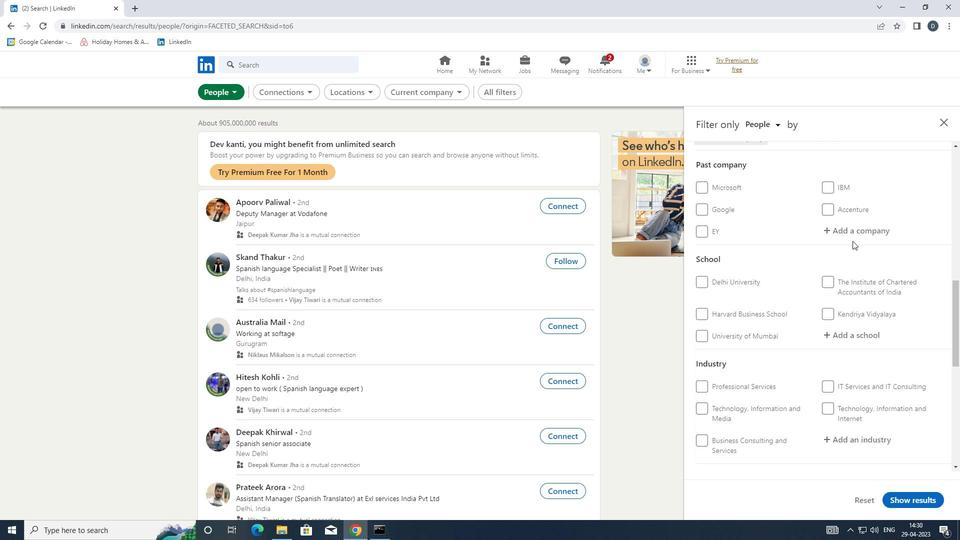 
Action: Mouse moved to (843, 285)
Screenshot: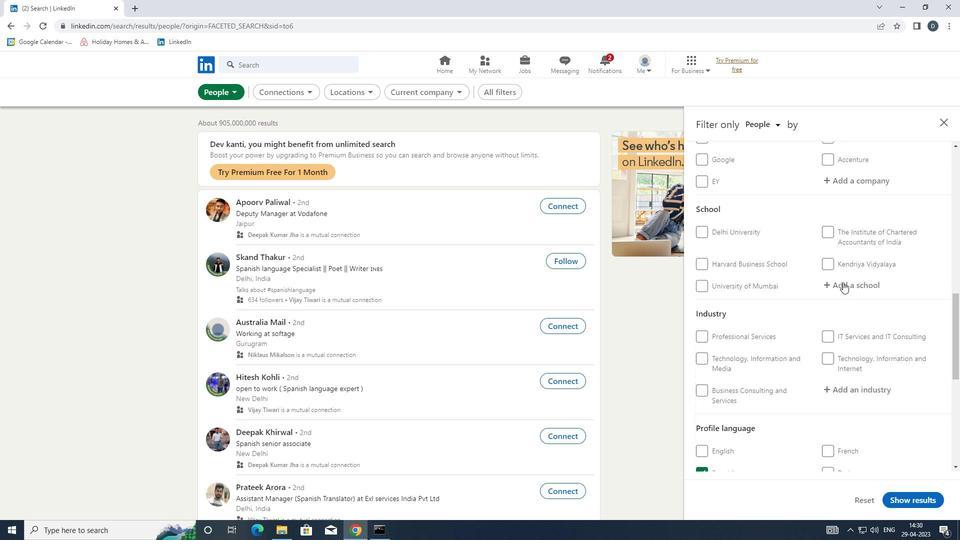 
Action: Mouse pressed left at (843, 285)
Screenshot: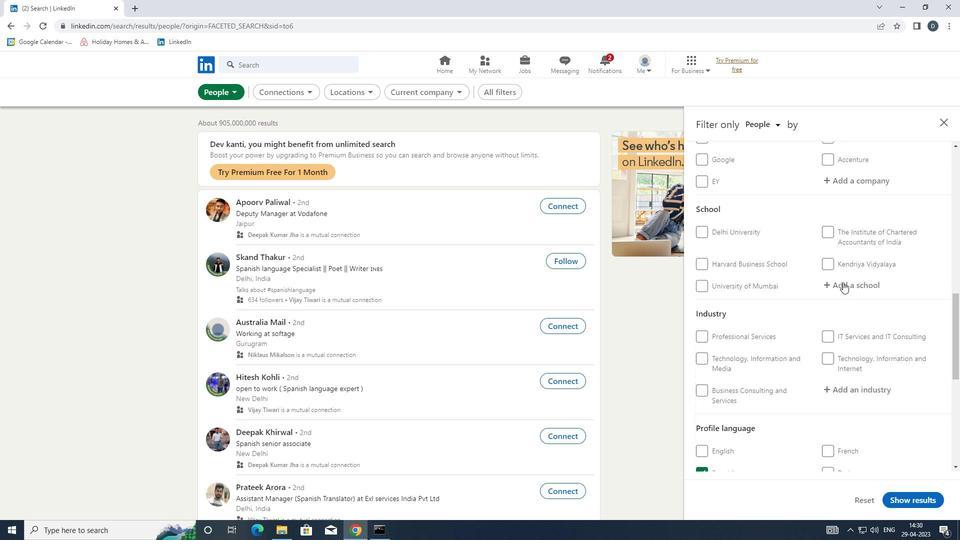 
Action: Key pressed <Key.shift>MITHIBAI<Key.space><Key.shift>COLLEGE
Screenshot: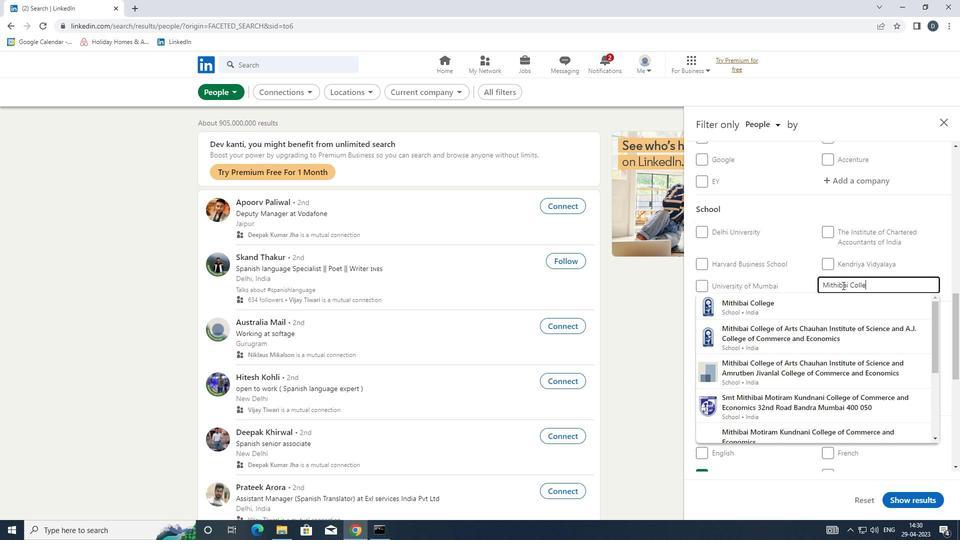 
Action: Mouse moved to (891, 340)
Screenshot: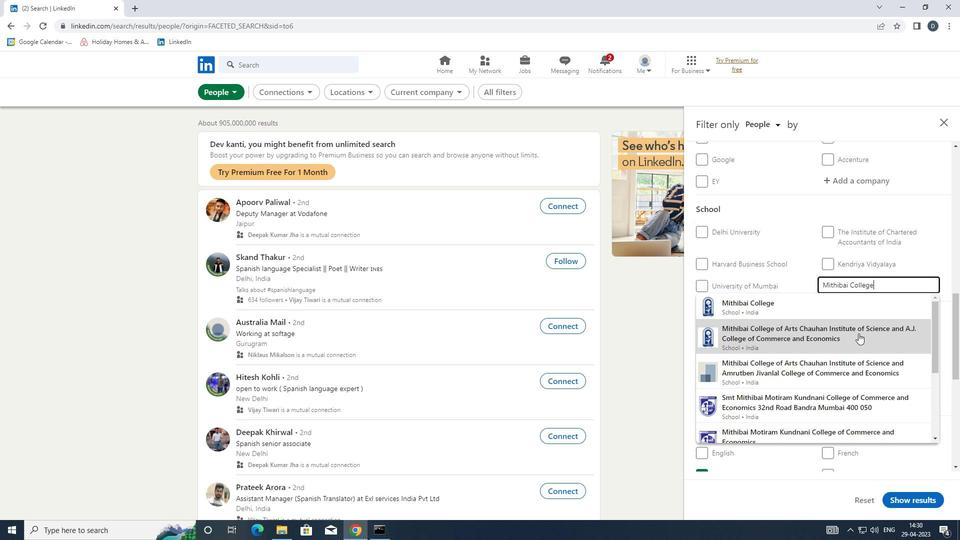 
Action: Mouse pressed left at (891, 340)
Screenshot: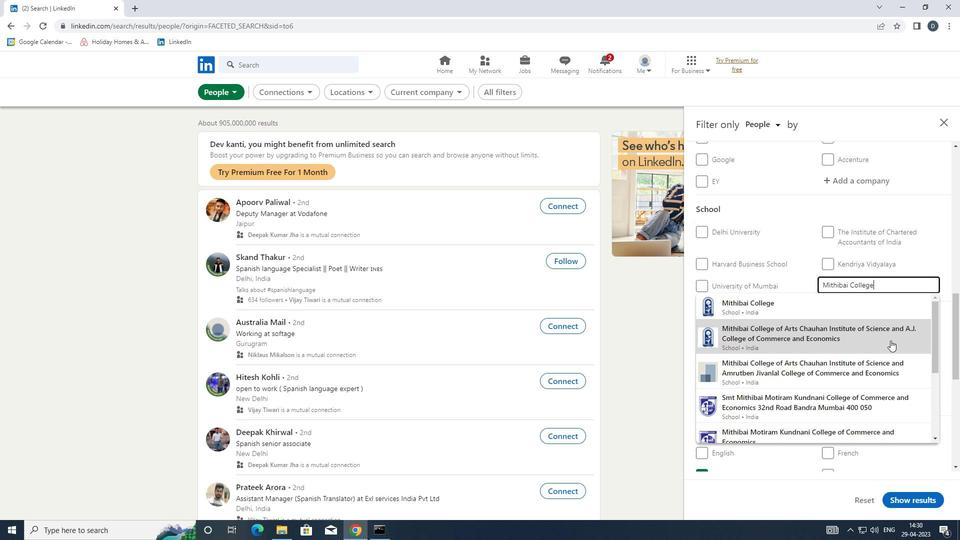 
Action: Mouse scrolled (891, 340) with delta (0, 0)
Screenshot: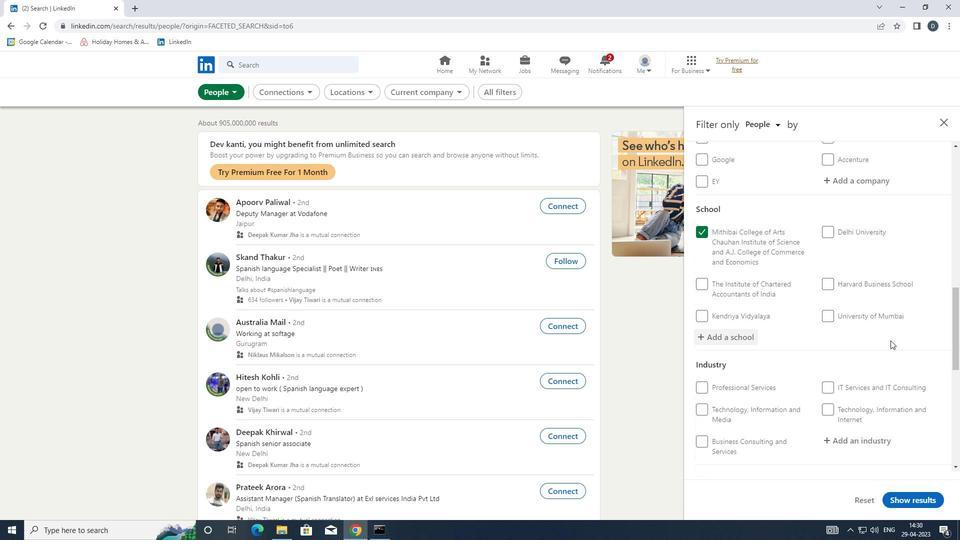 
Action: Mouse scrolled (891, 340) with delta (0, 0)
Screenshot: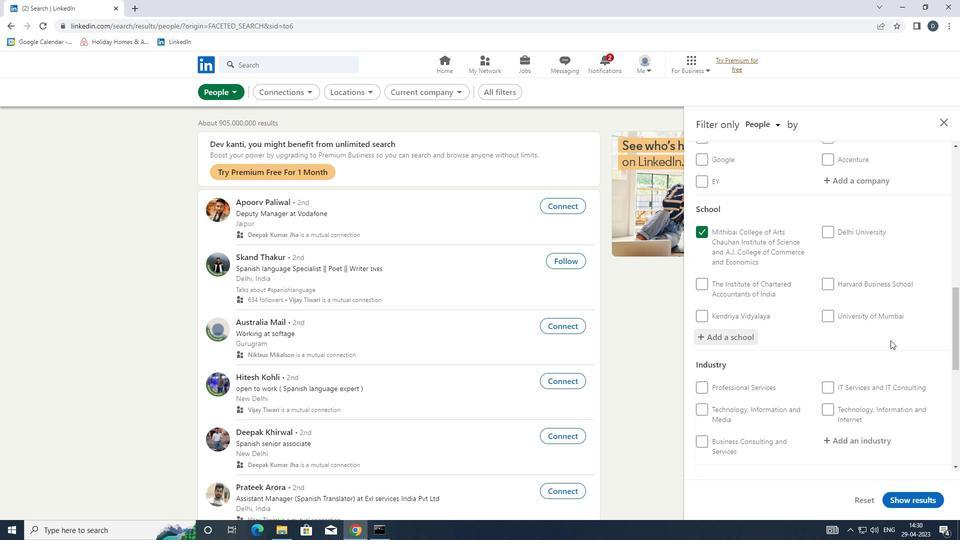 
Action: Mouse scrolled (891, 340) with delta (0, 0)
Screenshot: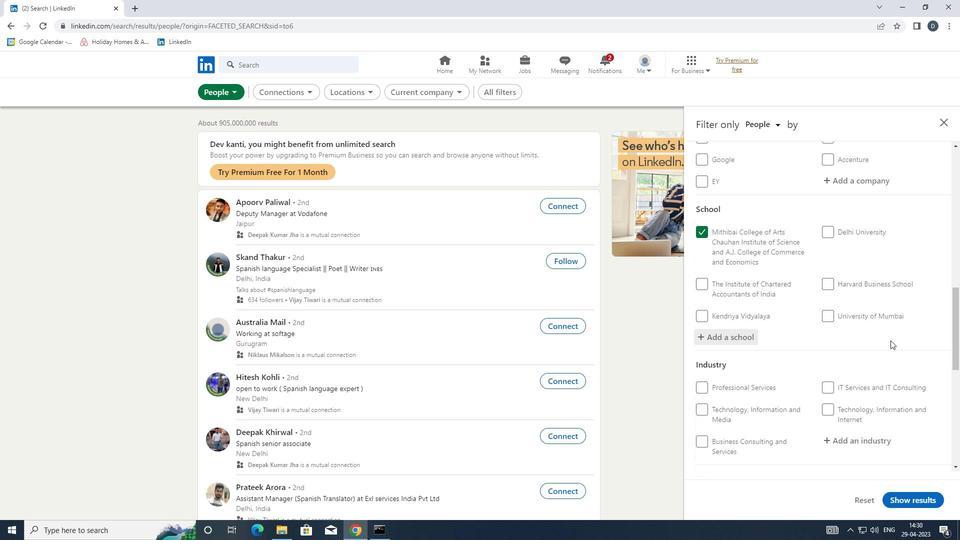 
Action: Mouse moved to (879, 308)
Screenshot: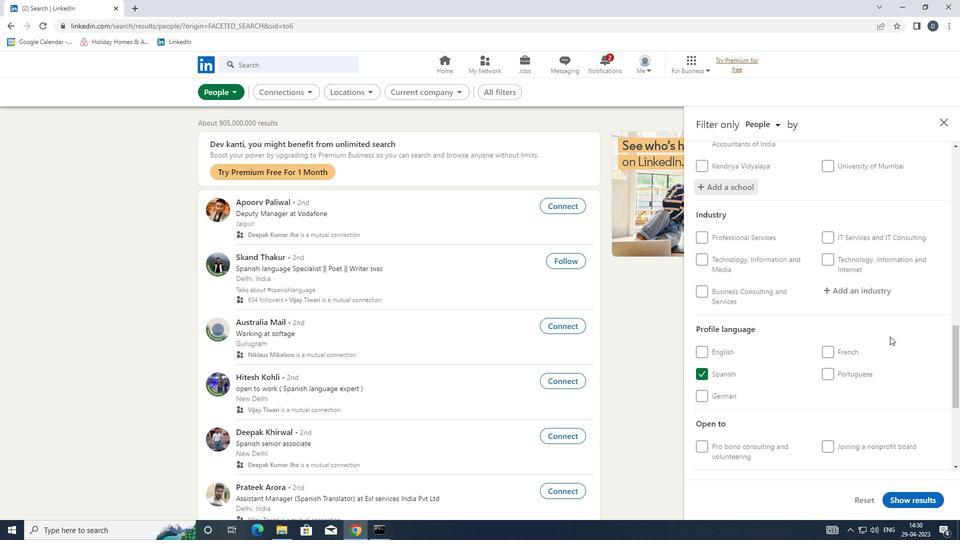 
Action: Mouse scrolled (879, 307) with delta (0, 0)
Screenshot: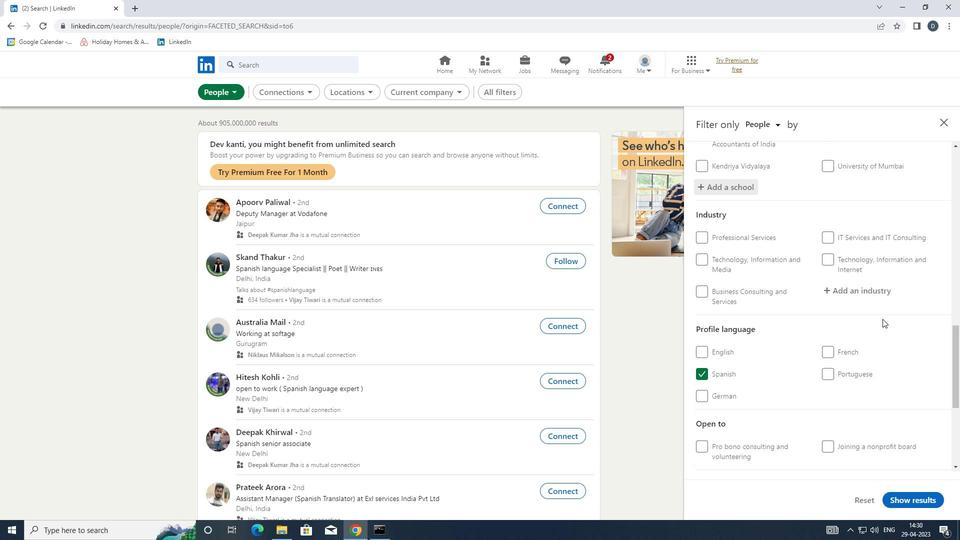 
Action: Mouse moved to (861, 242)
Screenshot: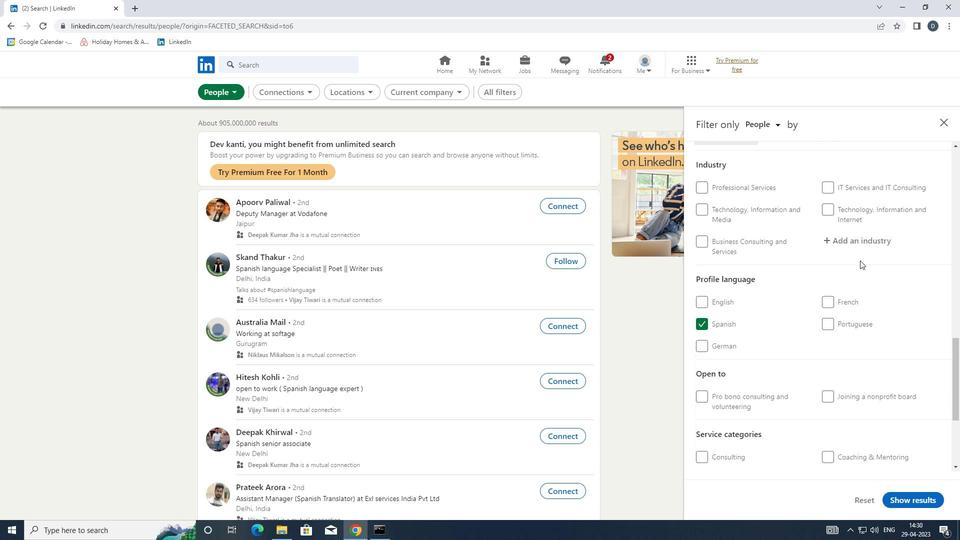 
Action: Mouse pressed left at (861, 242)
Screenshot: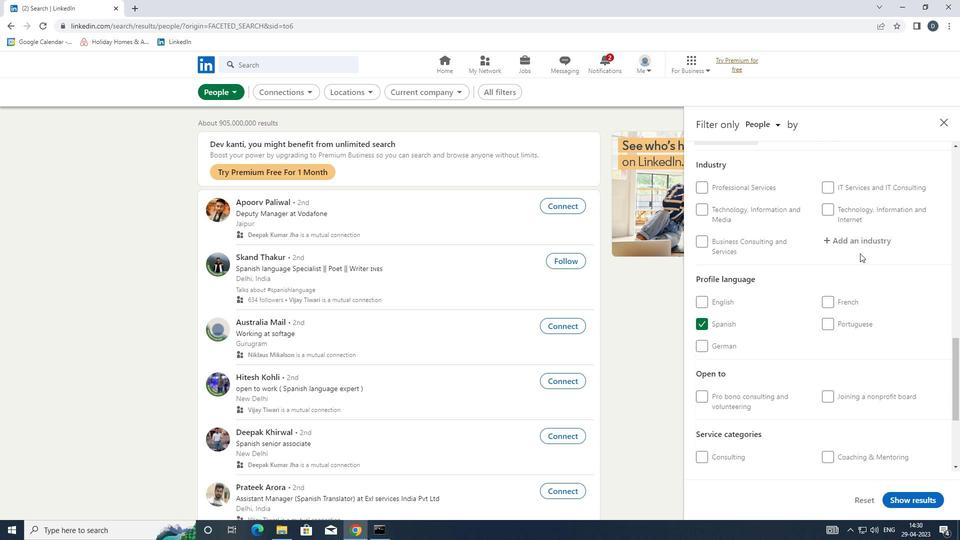
Action: Key pressed <Key.shift><Key.shift>SECURITY<Key.down><Key.enter>
Screenshot: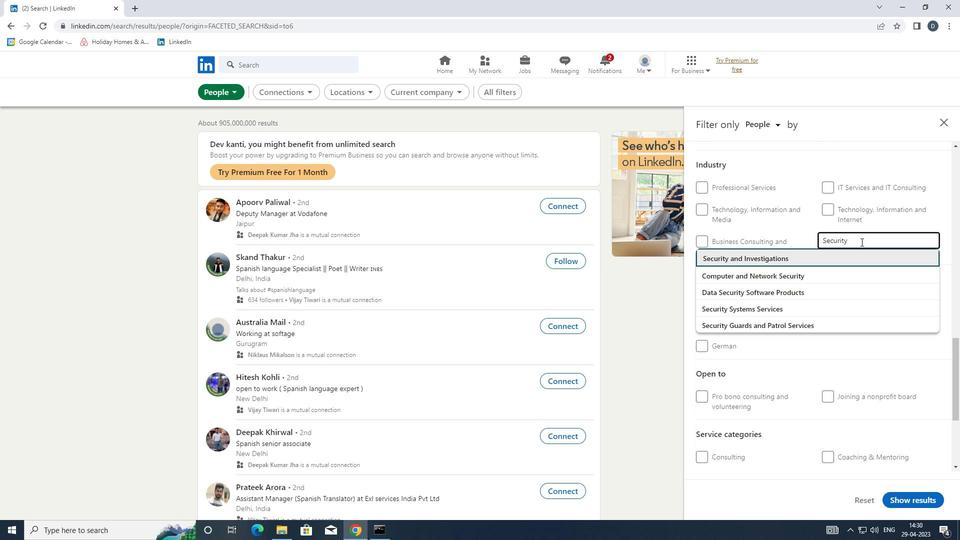 
Action: Mouse scrolled (861, 241) with delta (0, 0)
Screenshot: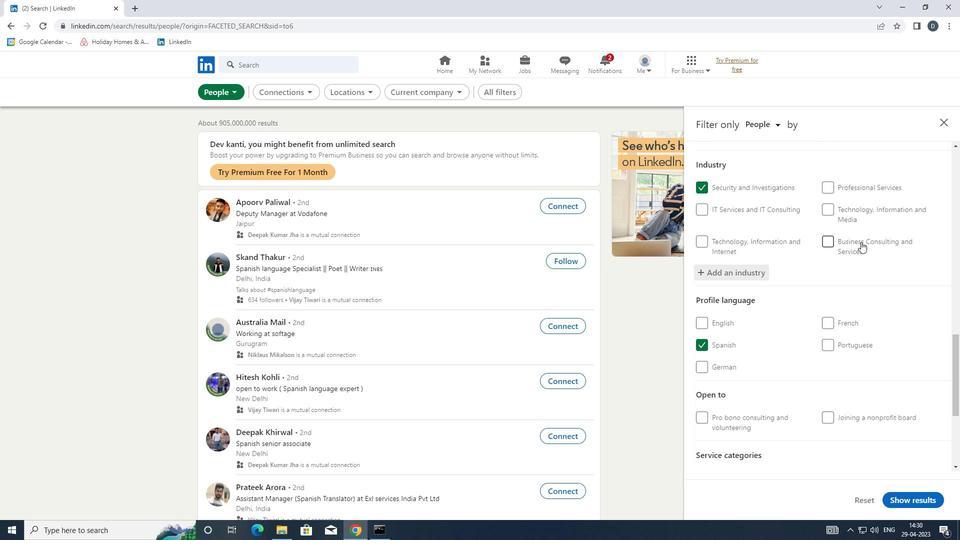 
Action: Mouse scrolled (861, 241) with delta (0, 0)
Screenshot: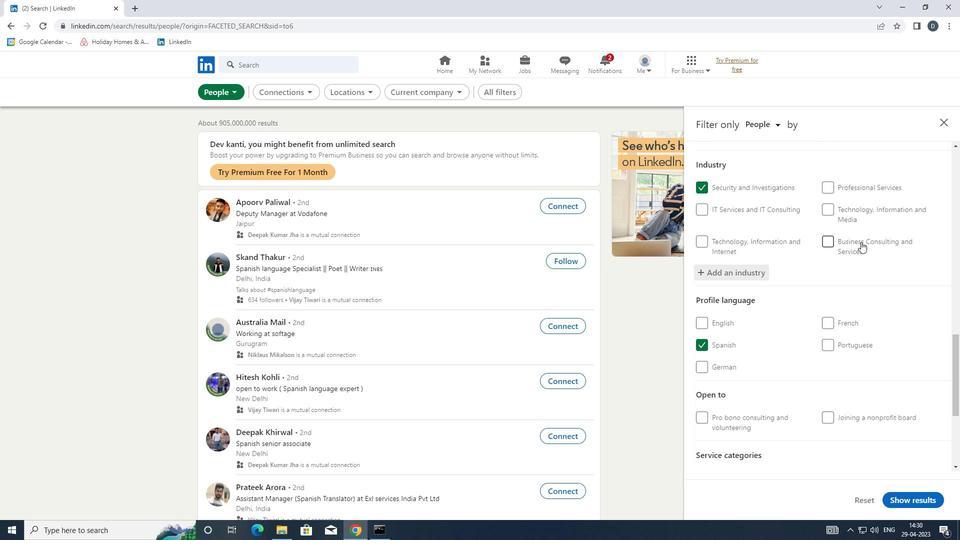 
Action: Mouse scrolled (861, 241) with delta (0, 0)
Screenshot: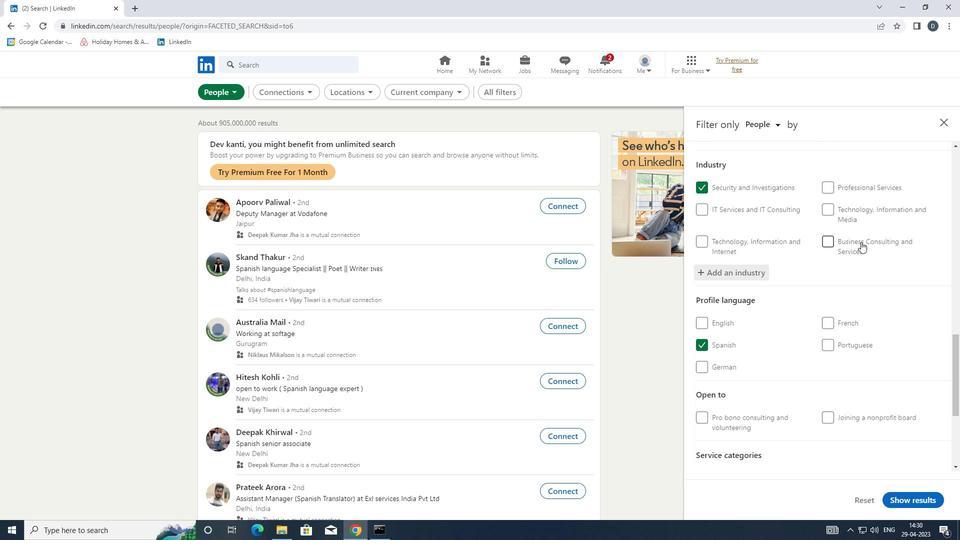 
Action: Mouse moved to (862, 242)
Screenshot: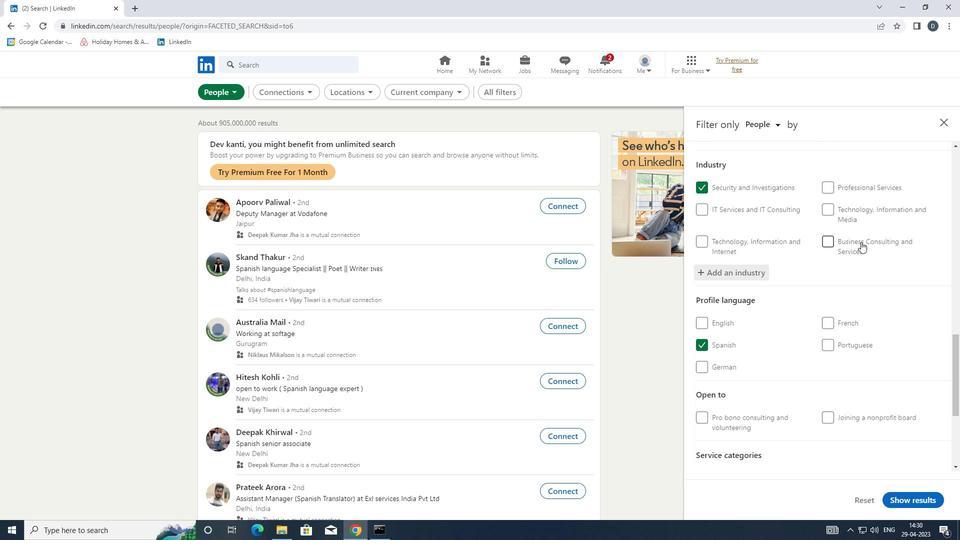 
Action: Mouse scrolled (862, 241) with delta (0, 0)
Screenshot: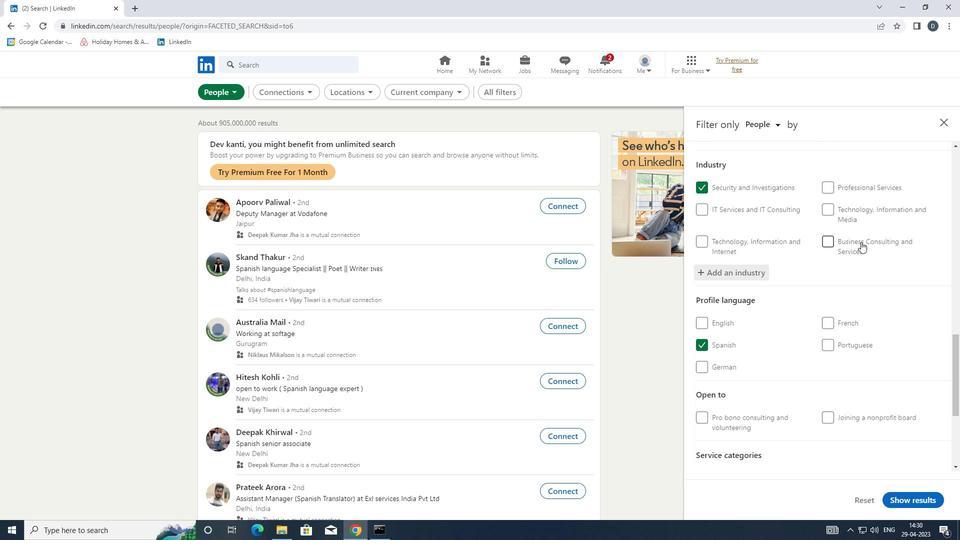 
Action: Mouse moved to (862, 242)
Screenshot: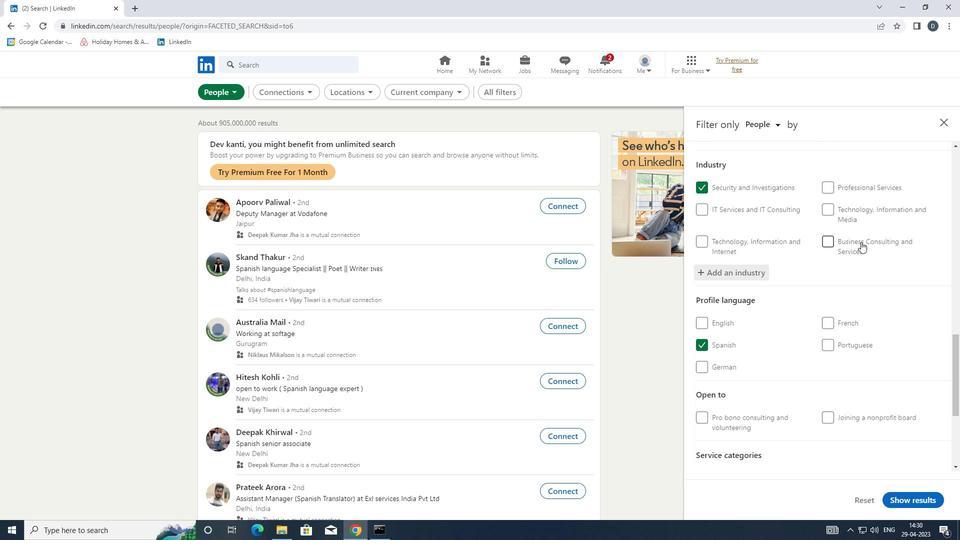 
Action: Mouse scrolled (862, 241) with delta (0, 0)
Screenshot: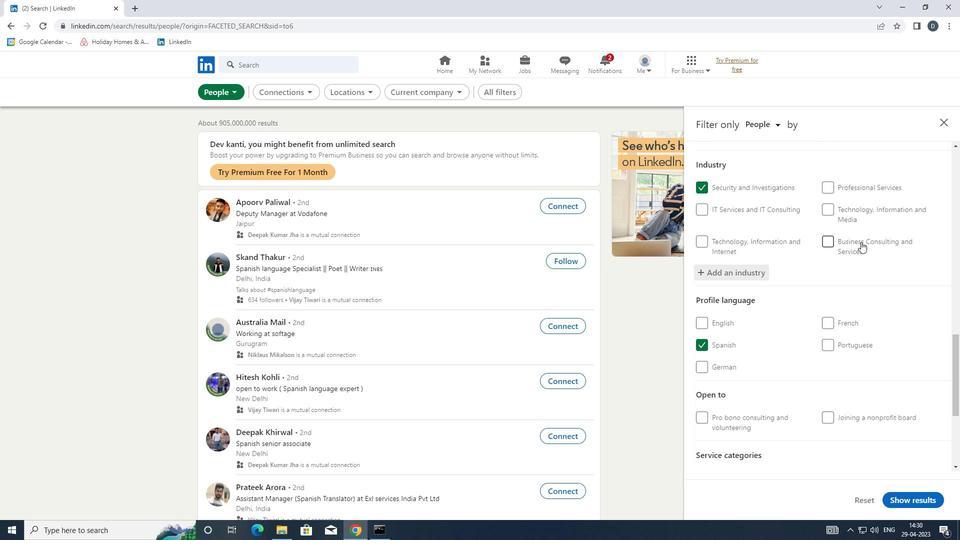 
Action: Mouse scrolled (862, 241) with delta (0, 0)
Screenshot: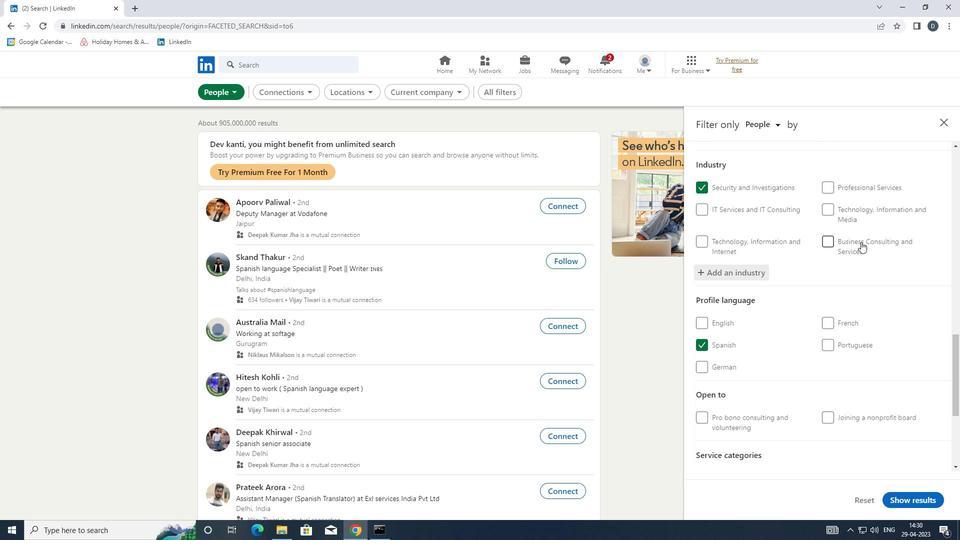 
Action: Mouse moved to (862, 250)
Screenshot: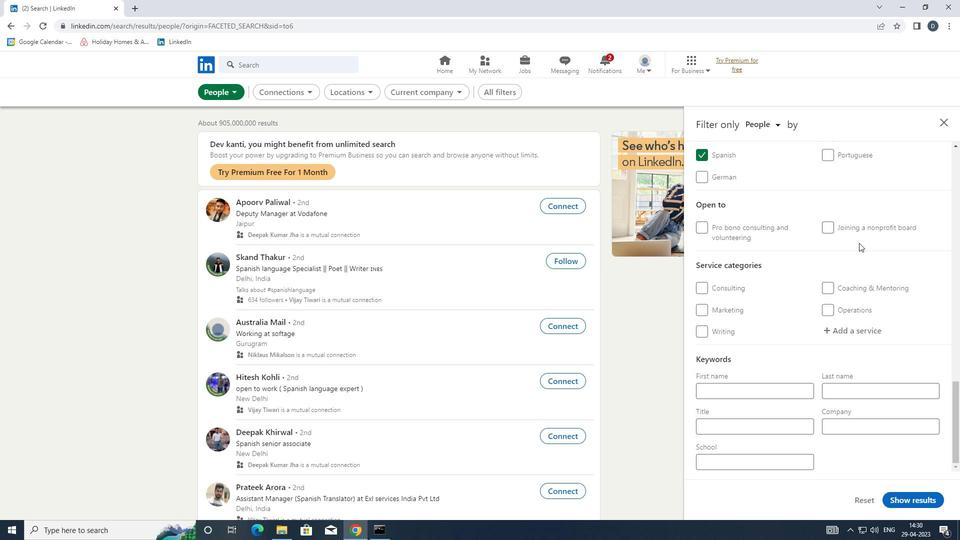 
Action: Mouse scrolled (862, 249) with delta (0, 0)
Screenshot: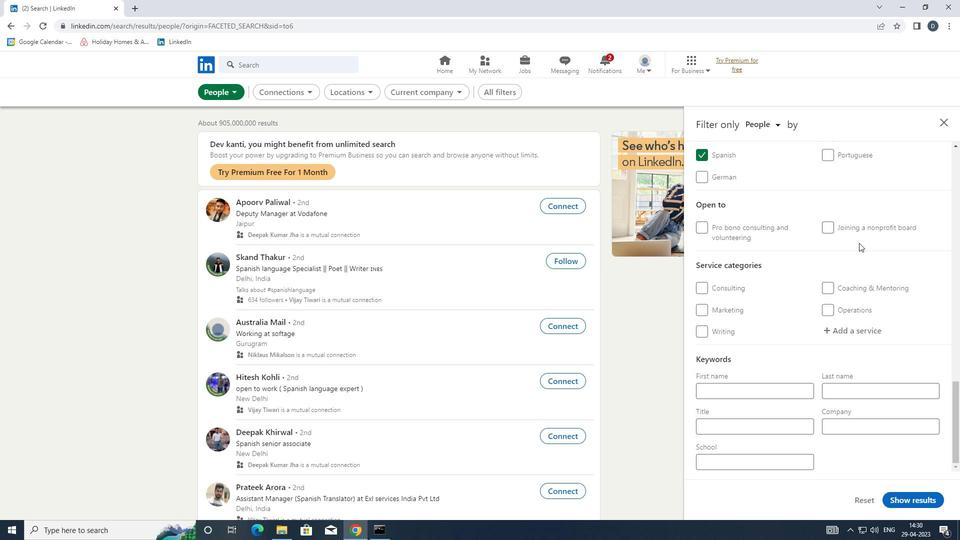 
Action: Mouse moved to (869, 255)
Screenshot: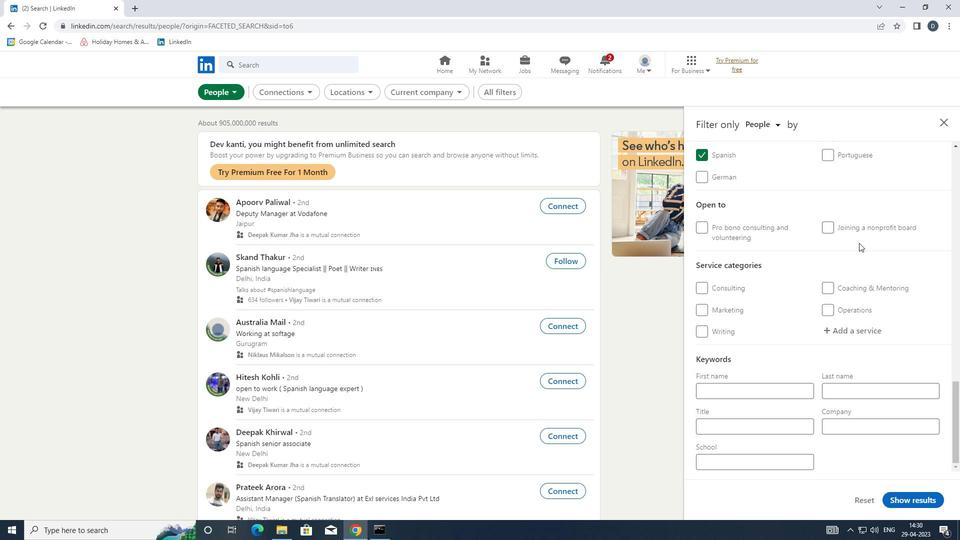 
Action: Mouse scrolled (869, 254) with delta (0, 0)
Screenshot: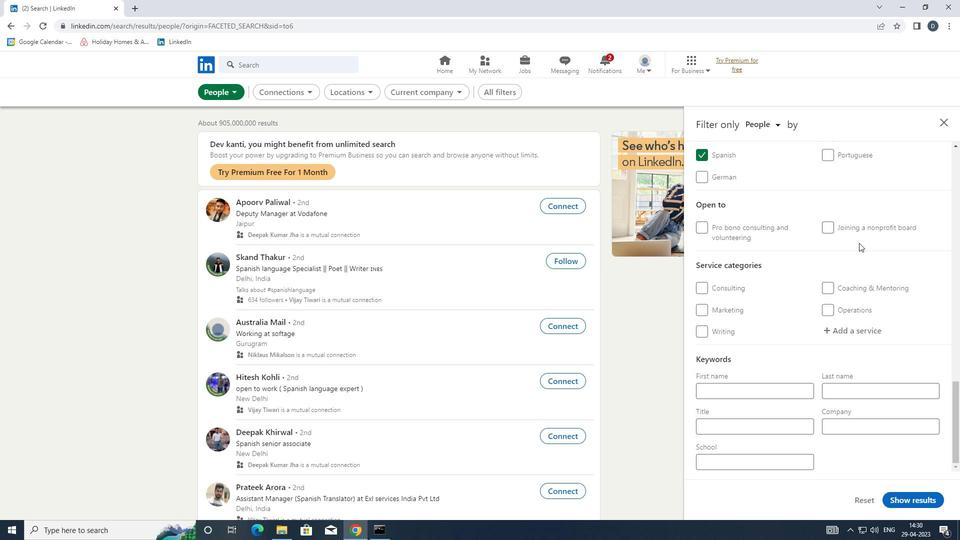 
Action: Mouse moved to (872, 255)
Screenshot: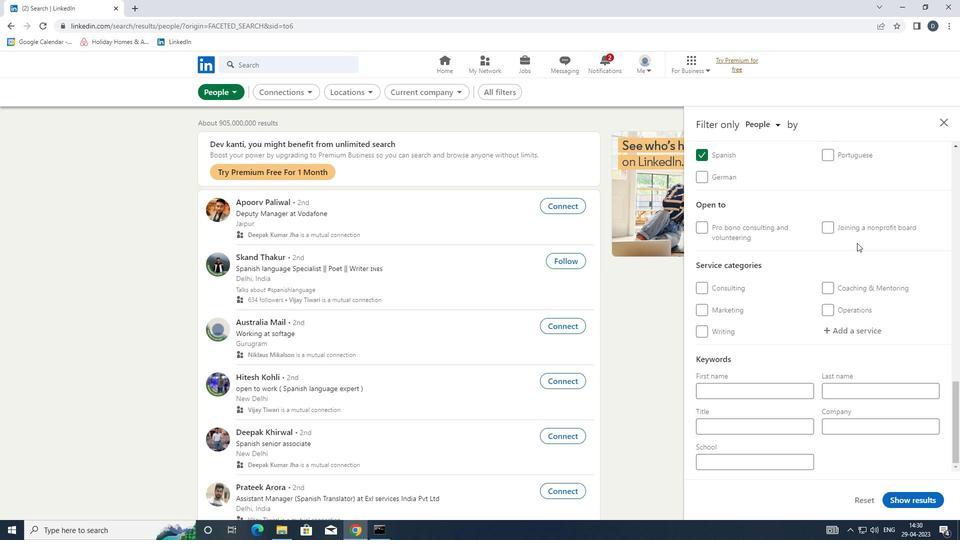 
Action: Mouse scrolled (872, 254) with delta (0, 0)
Screenshot: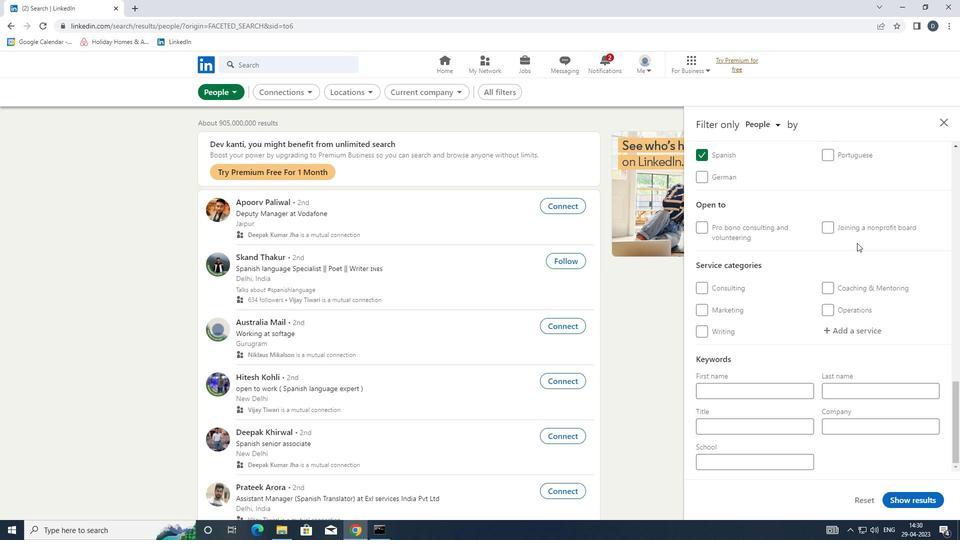 
Action: Mouse moved to (874, 255)
Screenshot: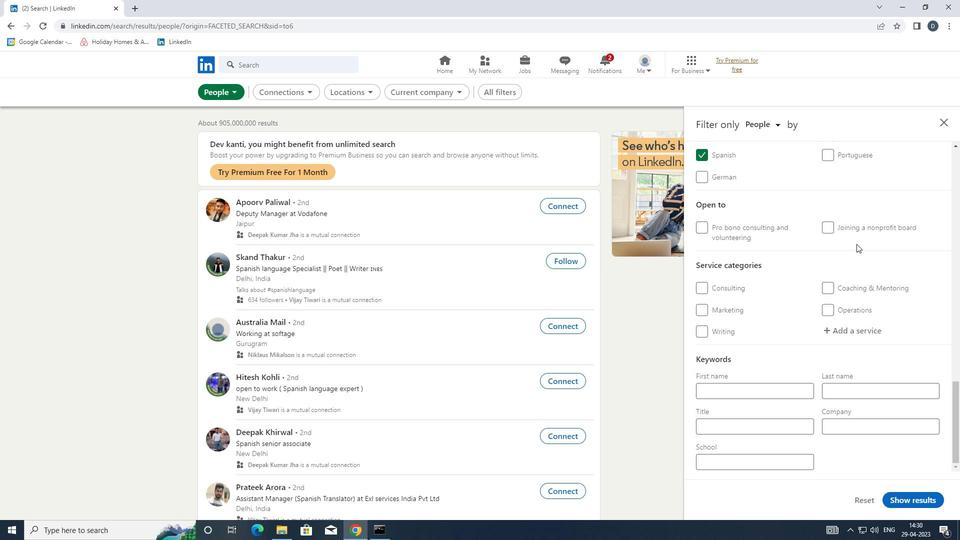
Action: Mouse scrolled (874, 254) with delta (0, 0)
Screenshot: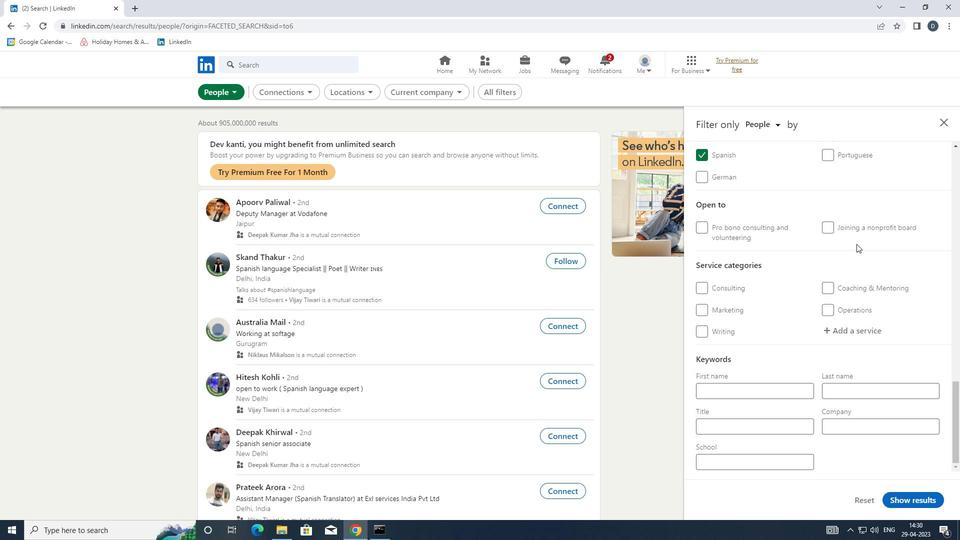 
Action: Mouse moved to (877, 328)
Screenshot: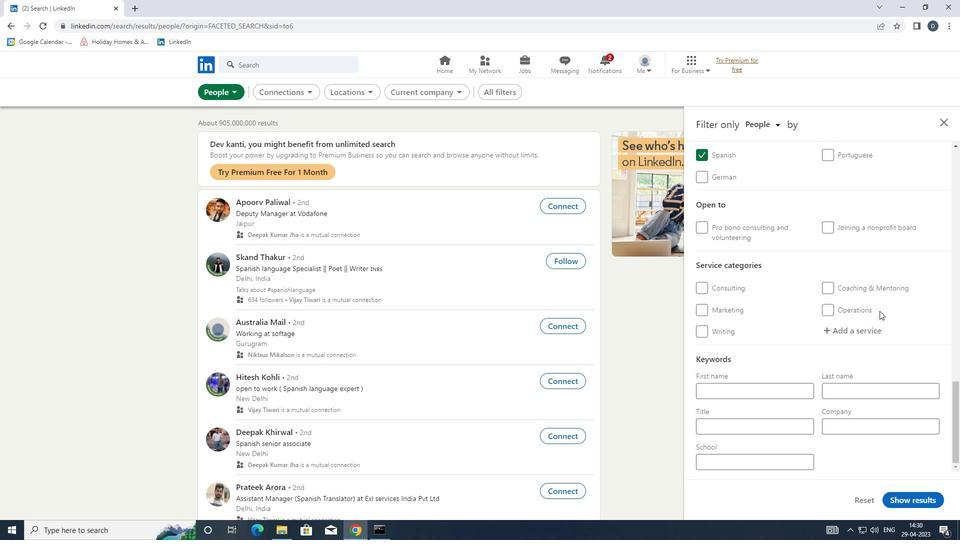 
Action: Mouse pressed left at (877, 328)
Screenshot: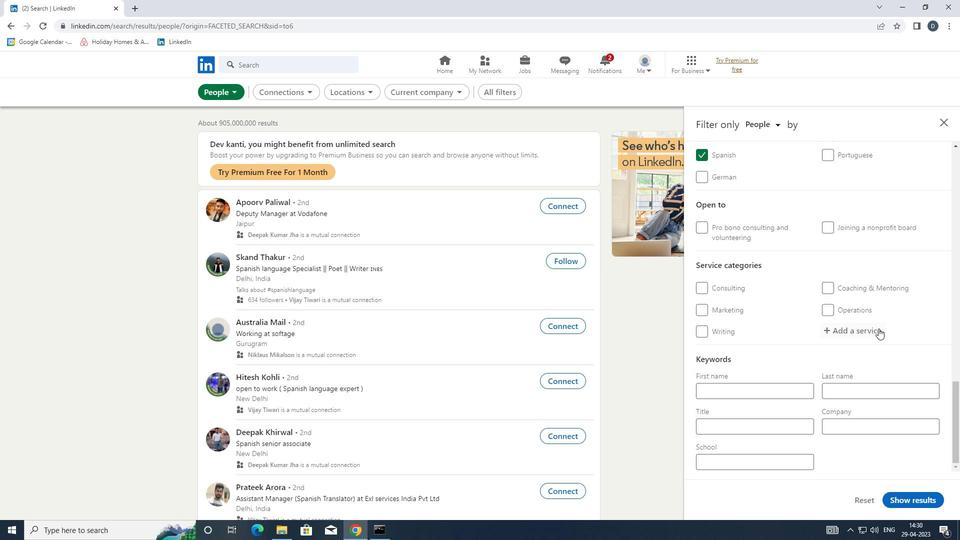 
Action: Key pressed <Key.shift>WRITING<Key.space>
Screenshot: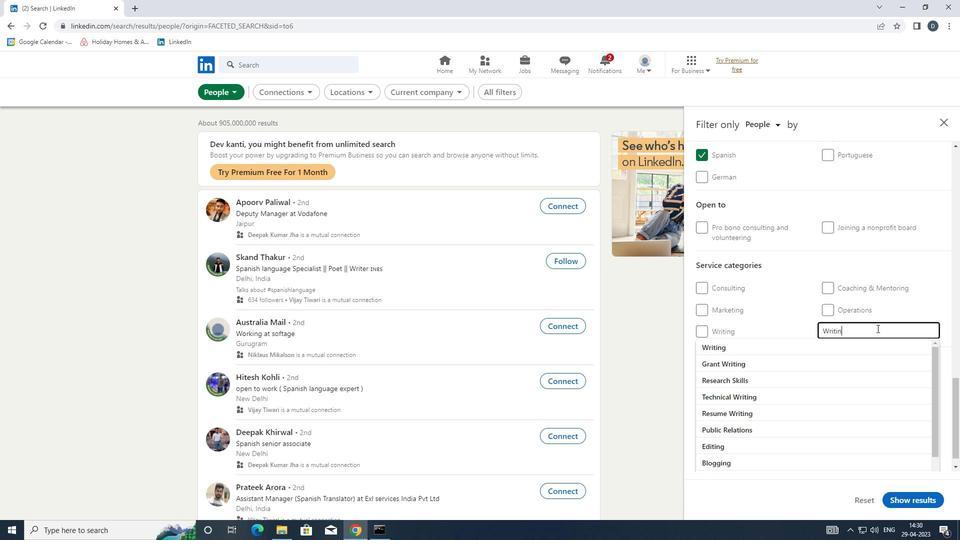 
Action: Mouse moved to (868, 345)
Screenshot: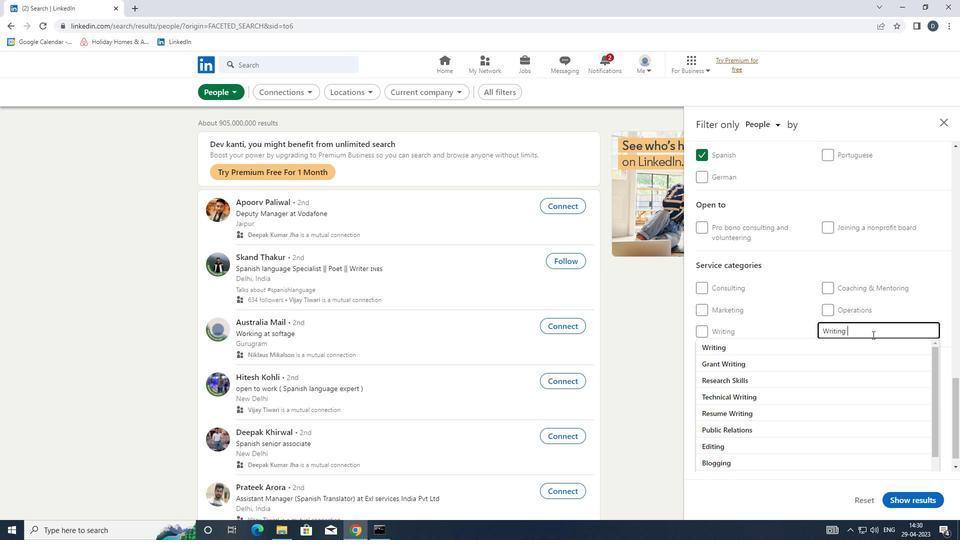 
Action: Mouse pressed left at (868, 345)
Screenshot: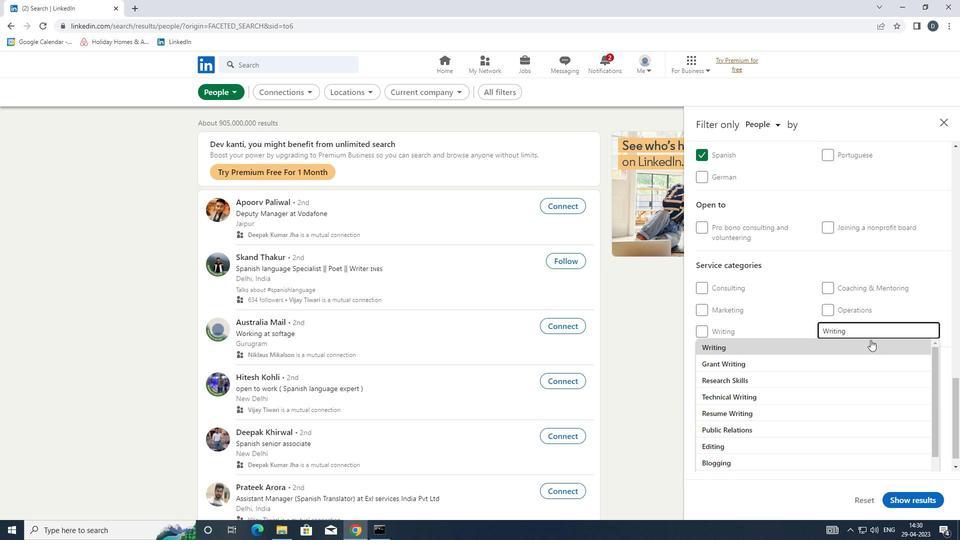 
Action: Mouse scrolled (868, 345) with delta (0, 0)
Screenshot: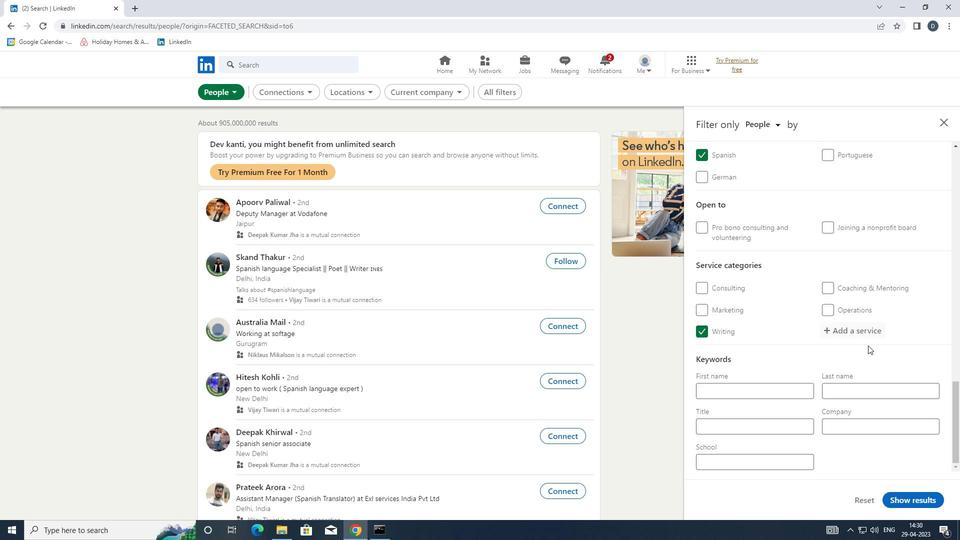 
Action: Mouse scrolled (868, 345) with delta (0, 0)
Screenshot: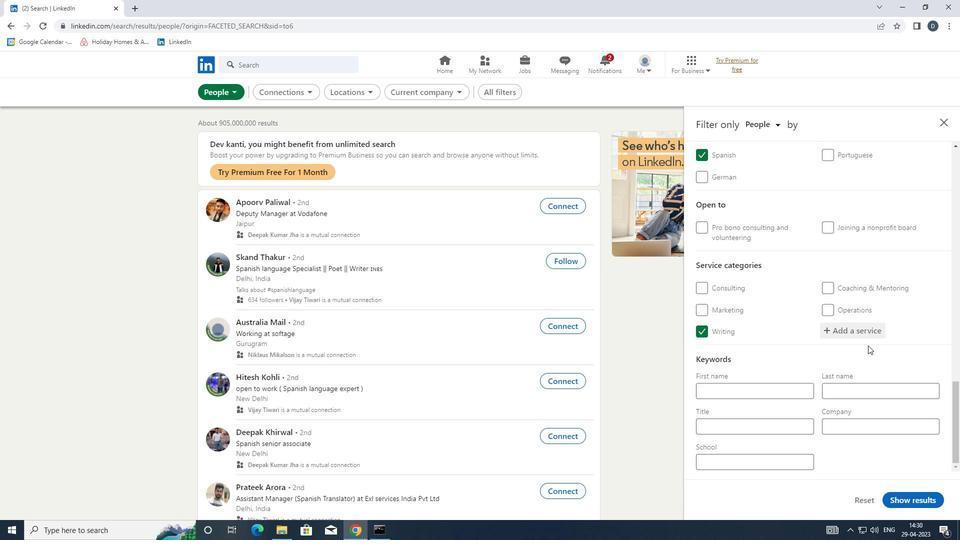 
Action: Mouse scrolled (868, 345) with delta (0, 0)
Screenshot: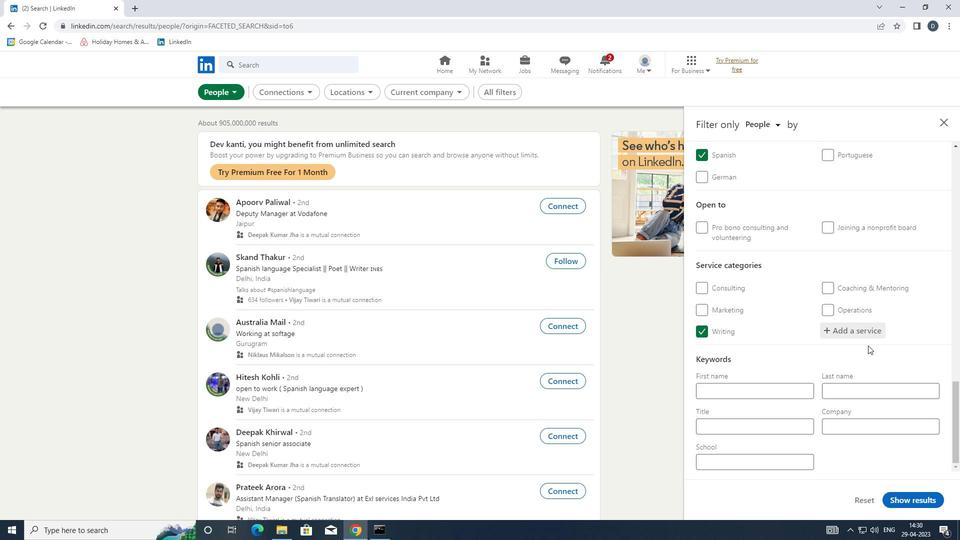
Action: Mouse moved to (751, 426)
Screenshot: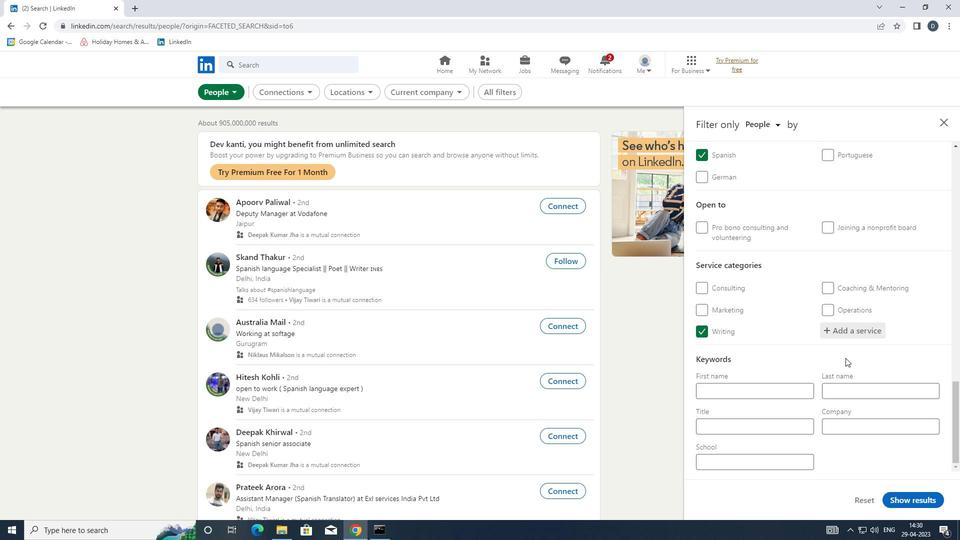 
Action: Mouse pressed left at (751, 426)
Screenshot: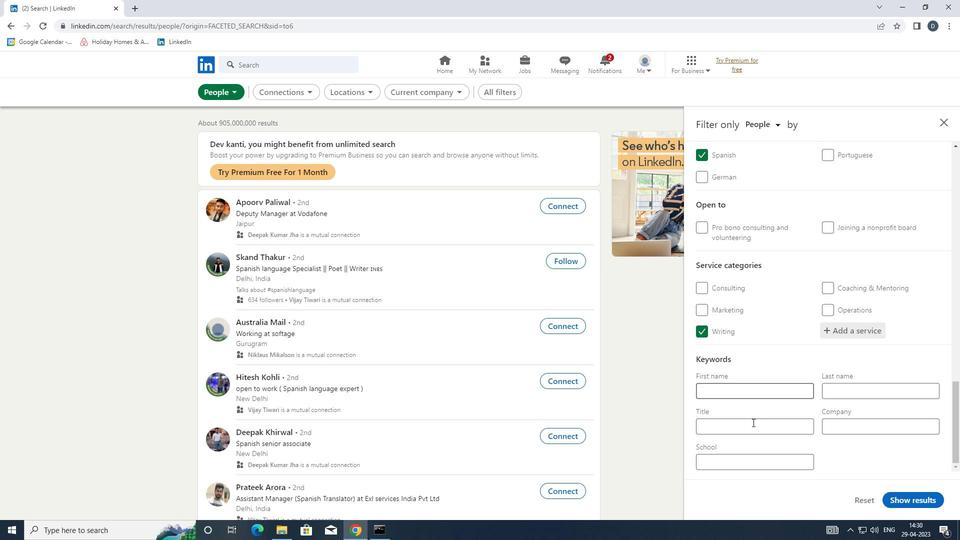 
Action: Mouse moved to (748, 426)
Screenshot: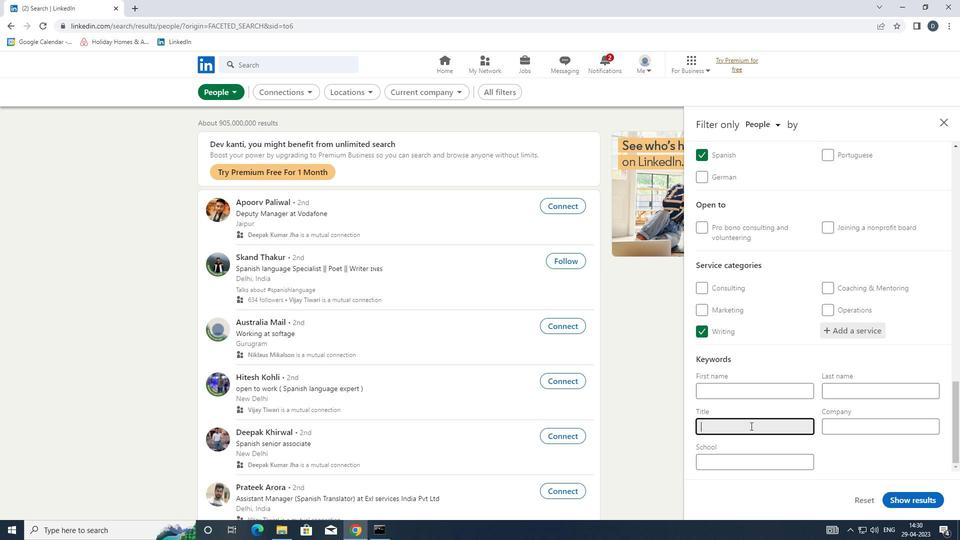 
Action: Key pressed <Key.shift>MEETING<Key.space><Key.shift>PLANNER
Screenshot: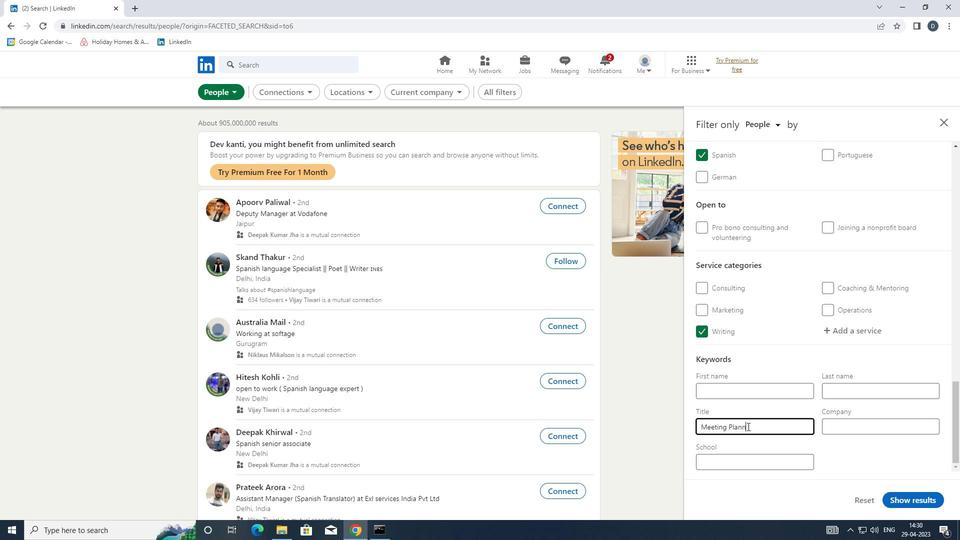 
Action: Mouse moved to (916, 498)
Screenshot: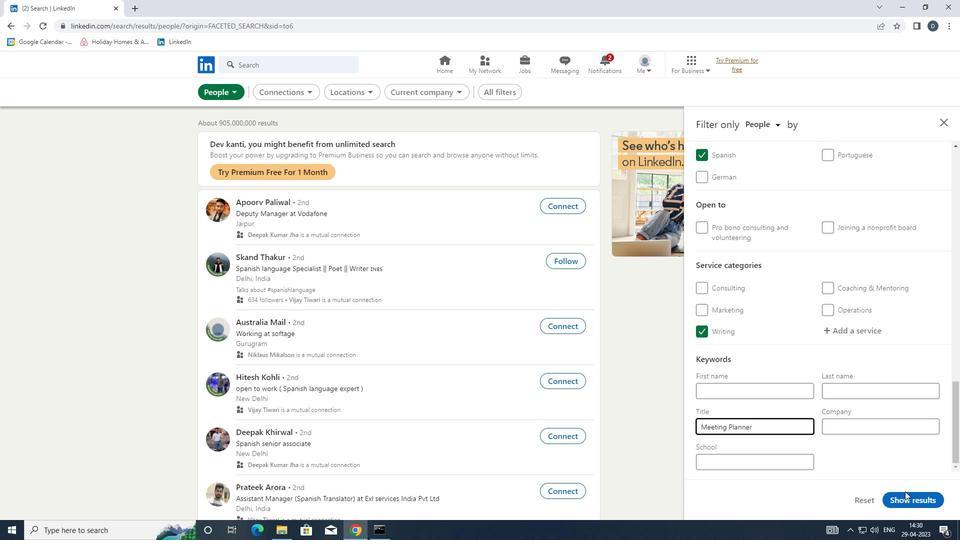 
Action: Mouse pressed left at (916, 498)
Screenshot: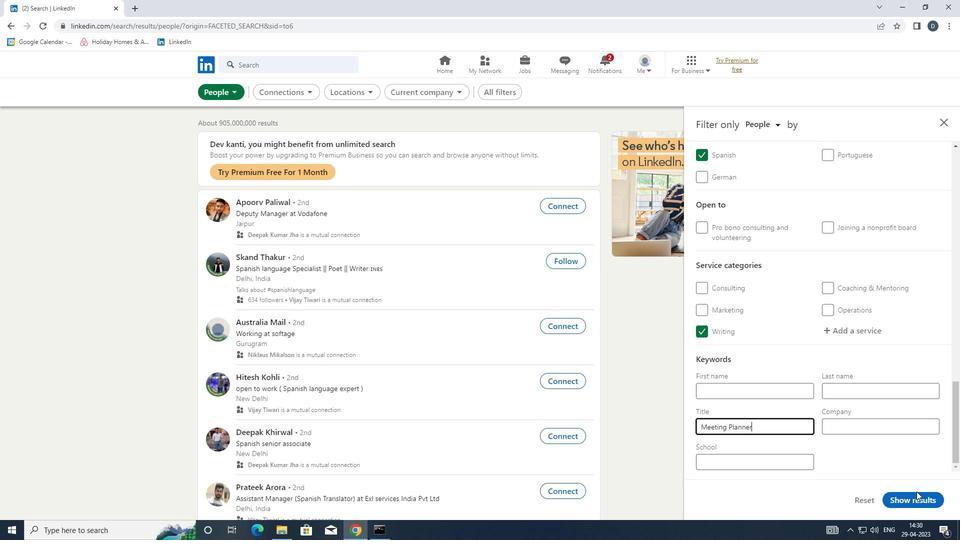 
Action: Mouse moved to (738, 381)
Screenshot: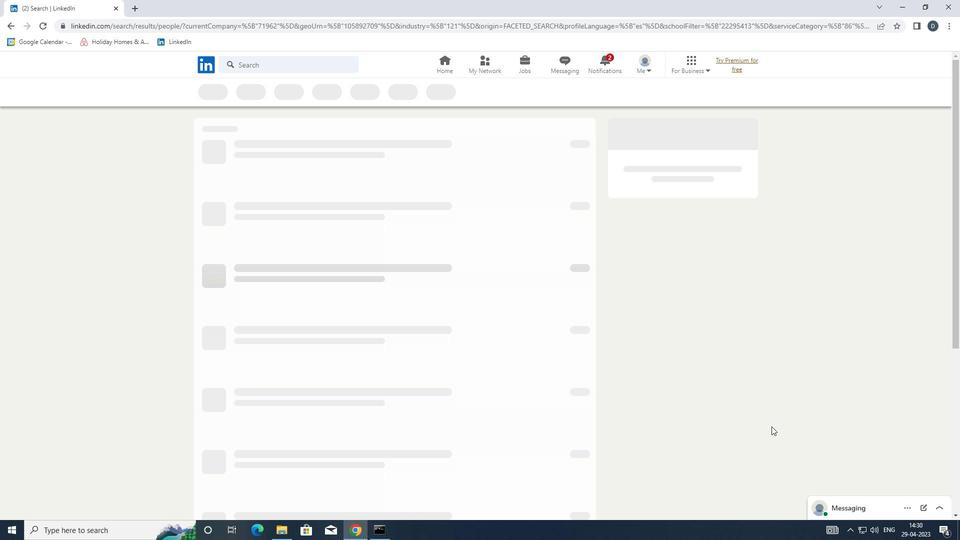 
